 Task: Find connections with filter location Bürstadt with filter topic #jobinterviewswith filter profile language English with filter current company Job Available Here with filter school University of Allahabad with filter industry Restaurants with filter service category SupportTechnical Writing with filter keywords title Nuclear Engineer
Action: Mouse moved to (484, 67)
Screenshot: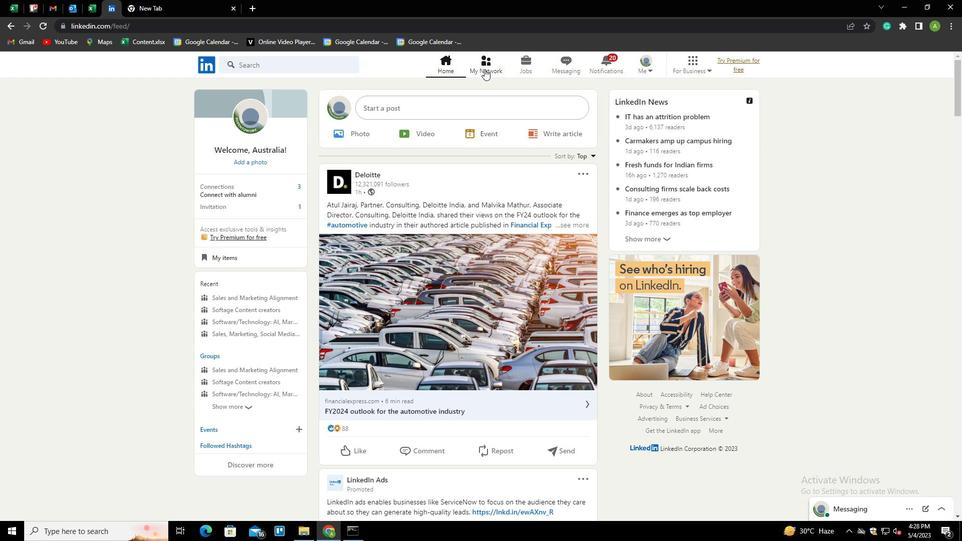 
Action: Mouse pressed left at (484, 67)
Screenshot: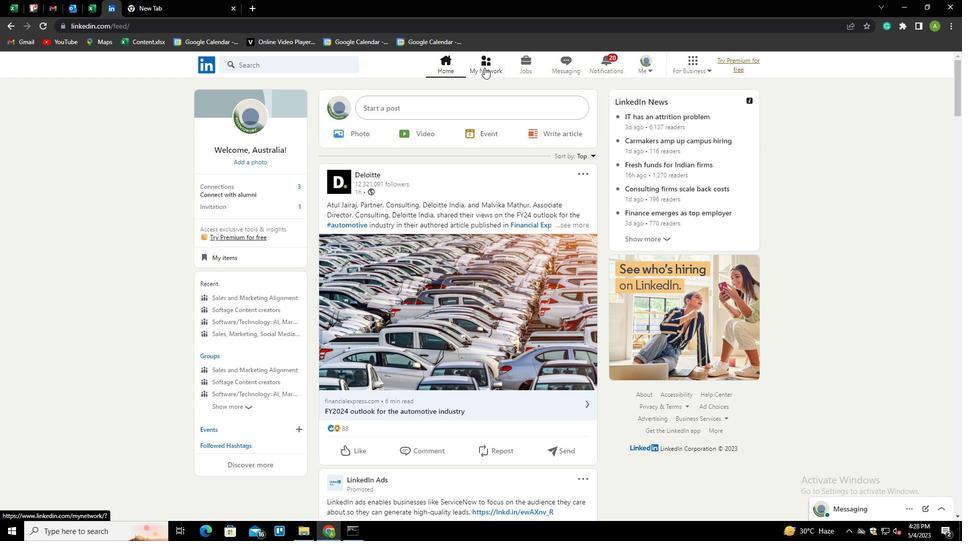 
Action: Mouse moved to (272, 116)
Screenshot: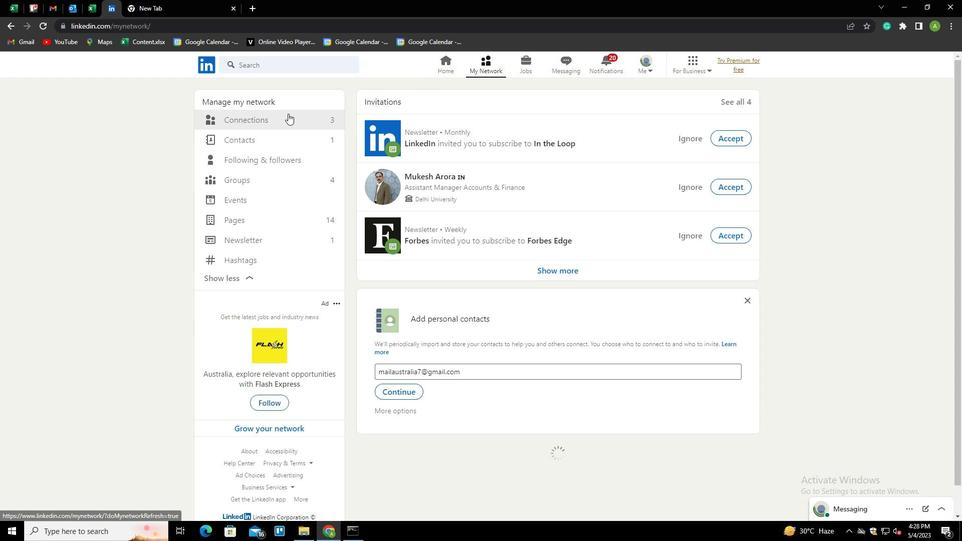 
Action: Mouse pressed left at (272, 116)
Screenshot: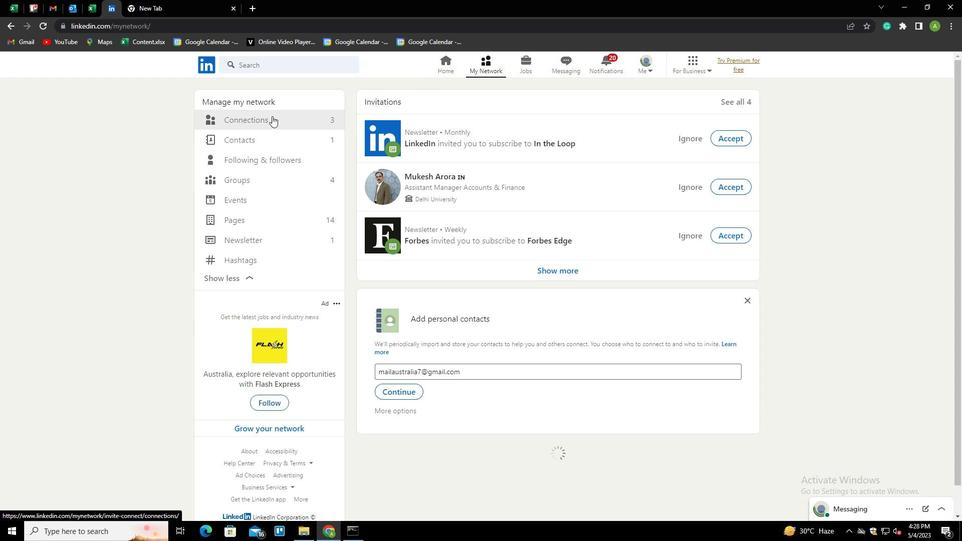 
Action: Mouse moved to (541, 122)
Screenshot: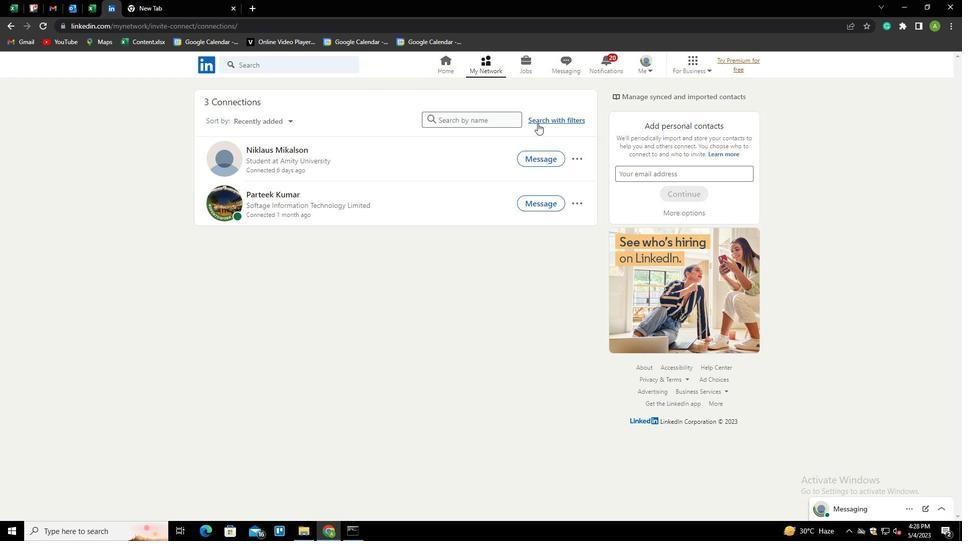 
Action: Mouse pressed left at (541, 122)
Screenshot: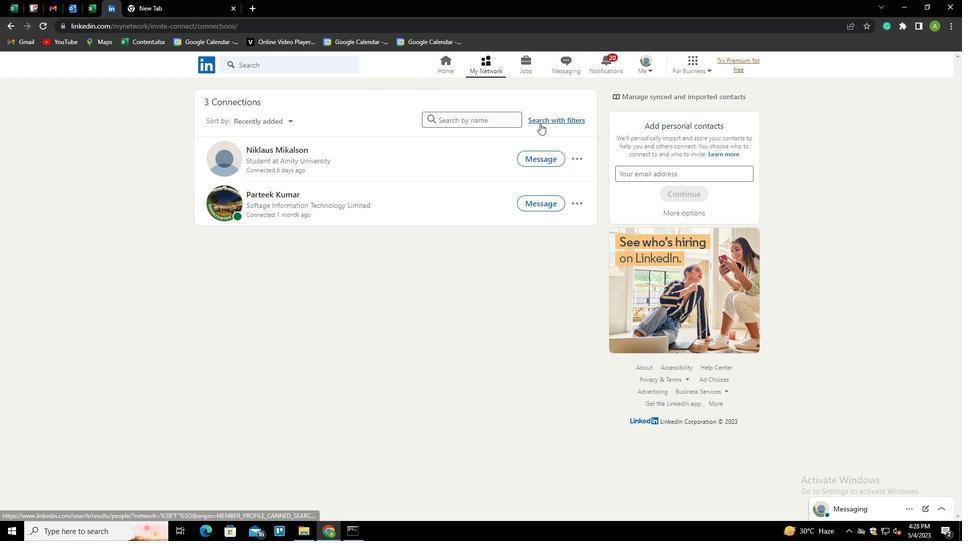 
Action: Mouse moved to (514, 96)
Screenshot: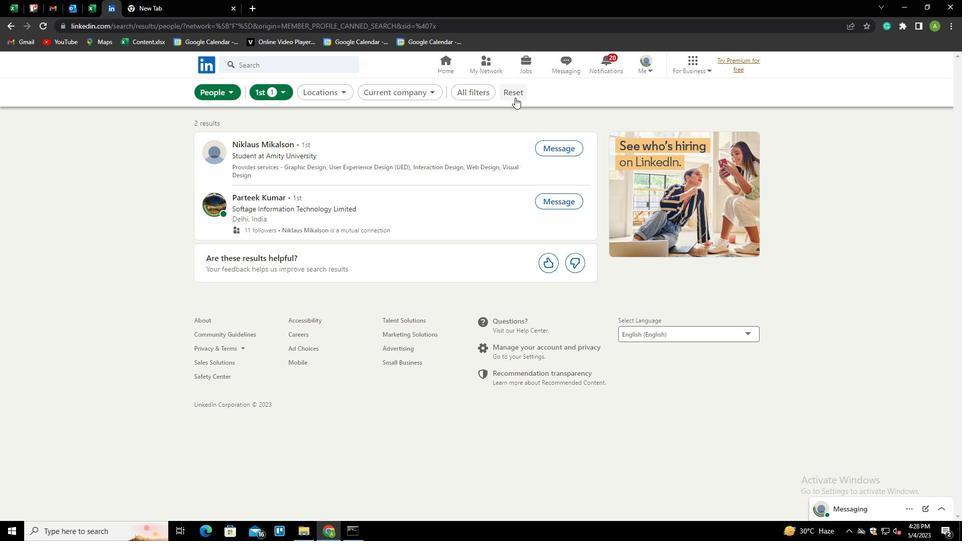 
Action: Mouse pressed left at (514, 96)
Screenshot: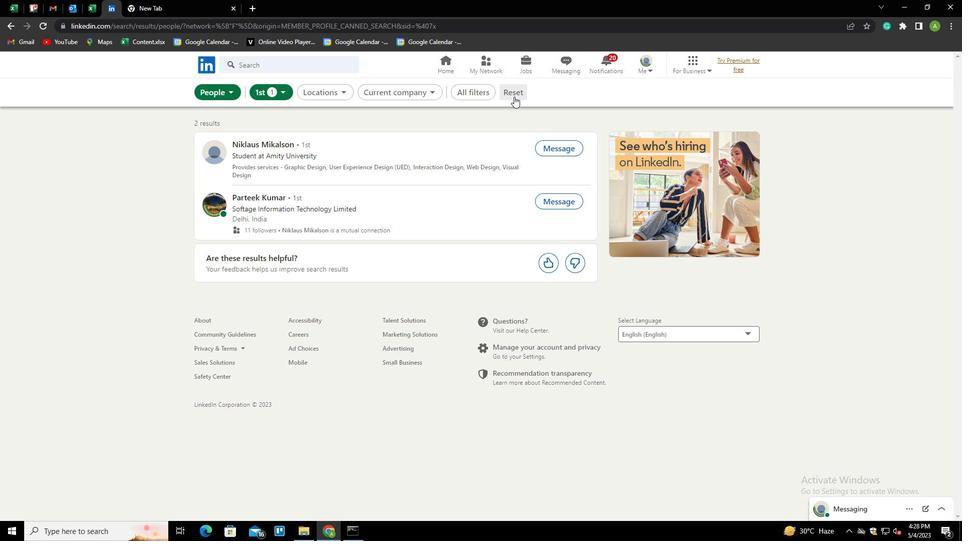 
Action: Mouse moved to (500, 94)
Screenshot: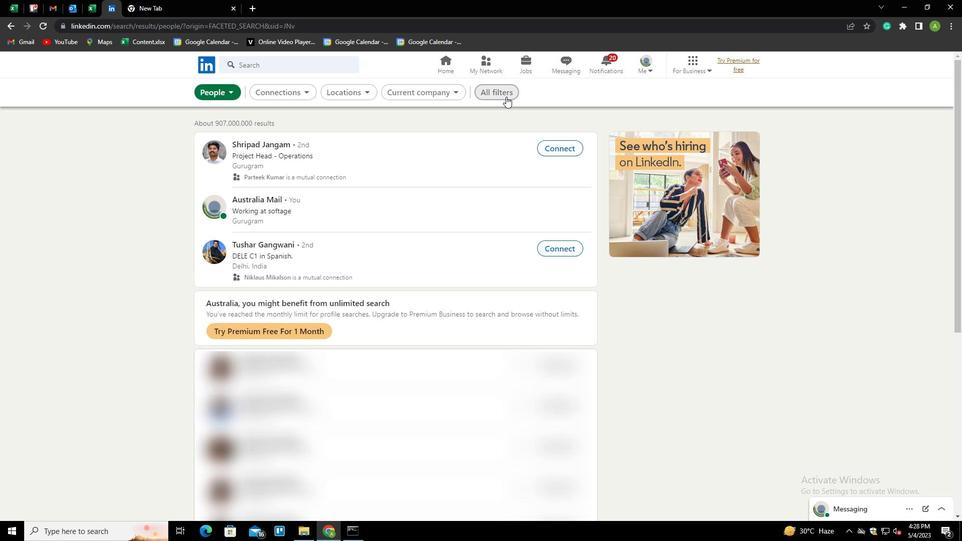 
Action: Mouse pressed left at (500, 94)
Screenshot: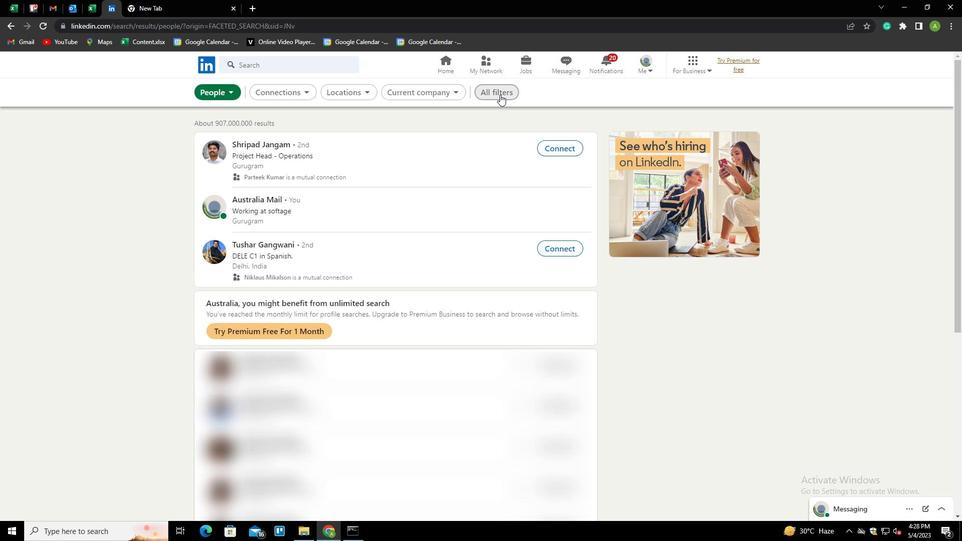 
Action: Mouse moved to (732, 231)
Screenshot: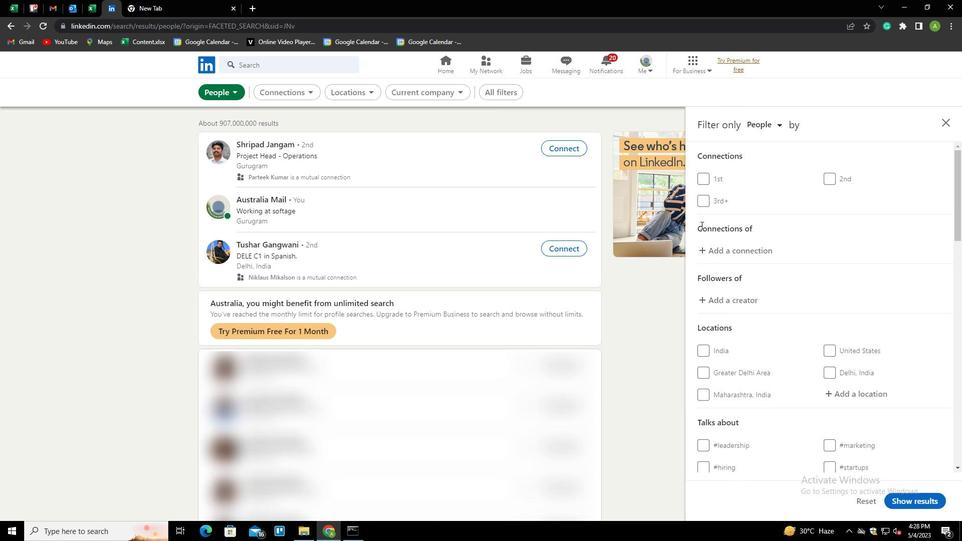 
Action: Mouse scrolled (732, 230) with delta (0, 0)
Screenshot: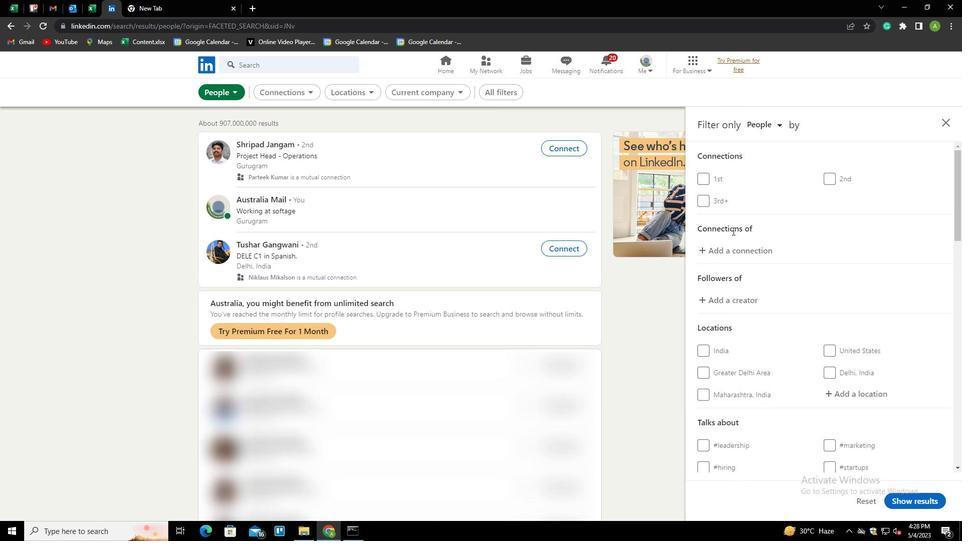 
Action: Mouse scrolled (732, 230) with delta (0, 0)
Screenshot: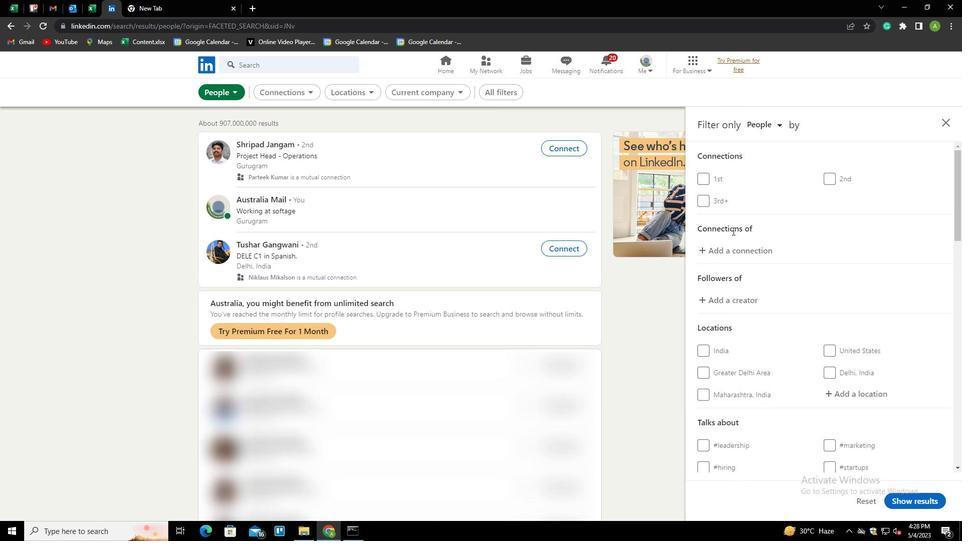 
Action: Mouse moved to (873, 292)
Screenshot: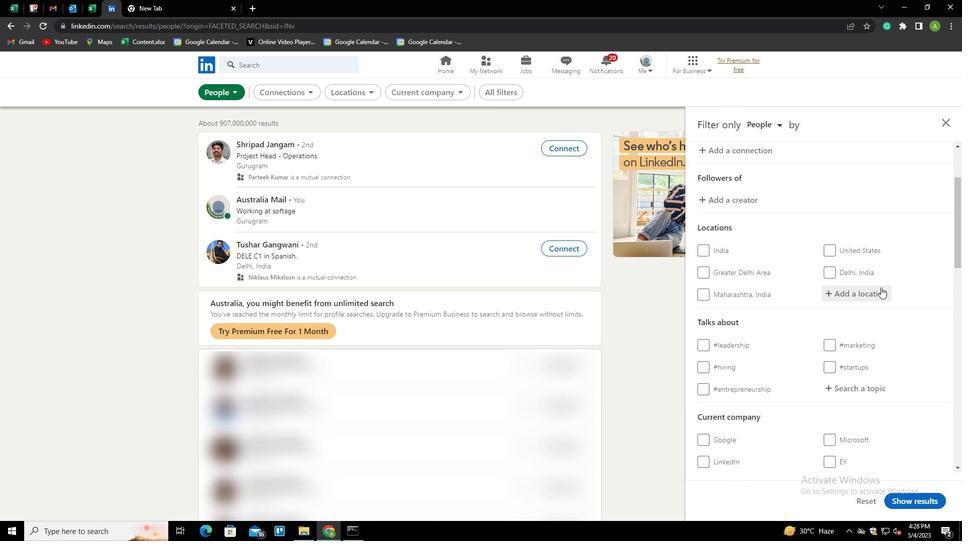 
Action: Mouse pressed left at (873, 292)
Screenshot: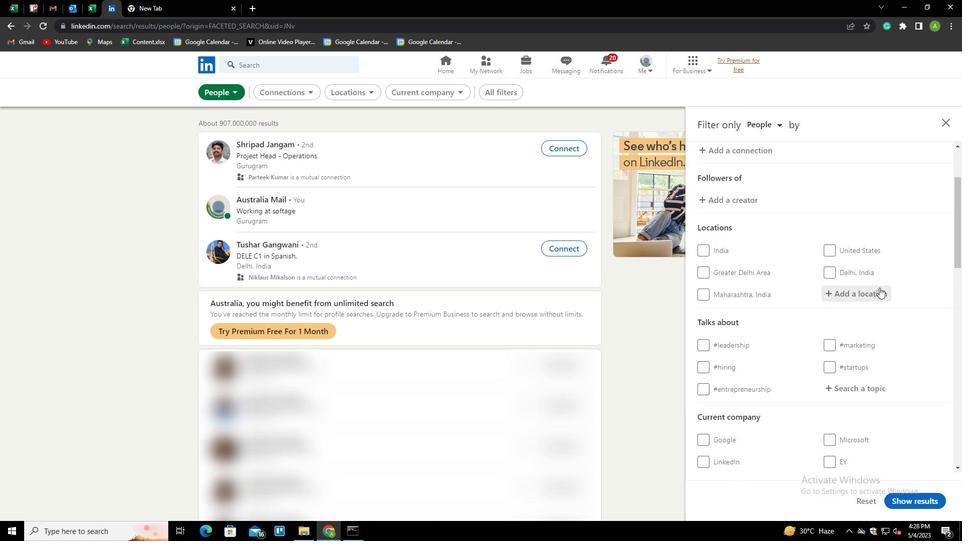 
Action: Mouse moved to (753, 277)
Screenshot: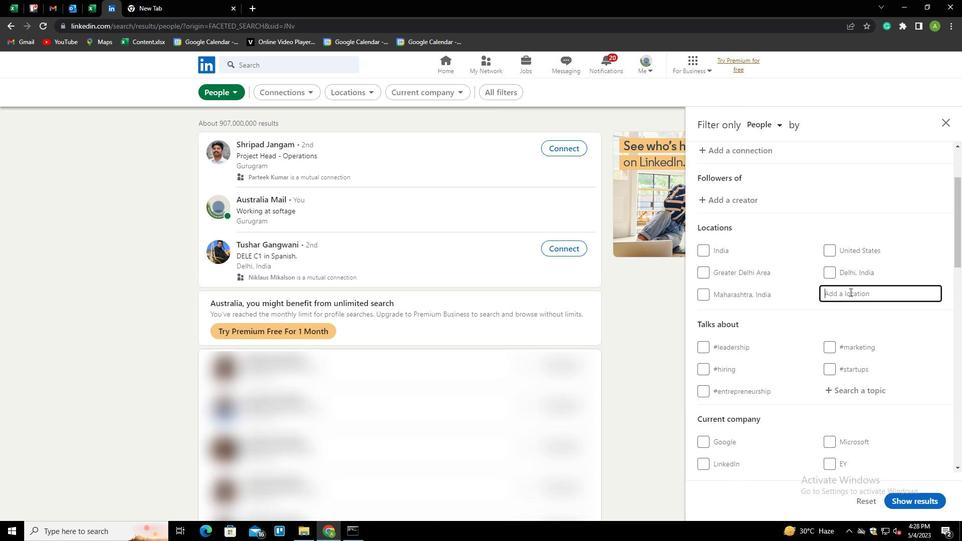 
Action: Key pressed <Key.shift><Key.shift><Key.shift><Key.shift><Key.shift><Key.shift><Key.shift><Key.shift>BURSTADT<Key.down><Key.enter>
Screenshot: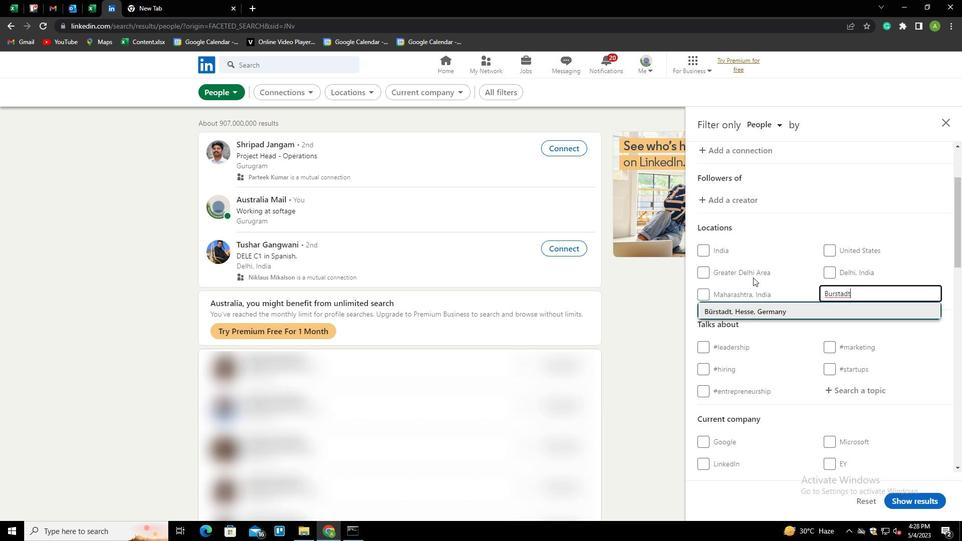 
Action: Mouse moved to (738, 285)
Screenshot: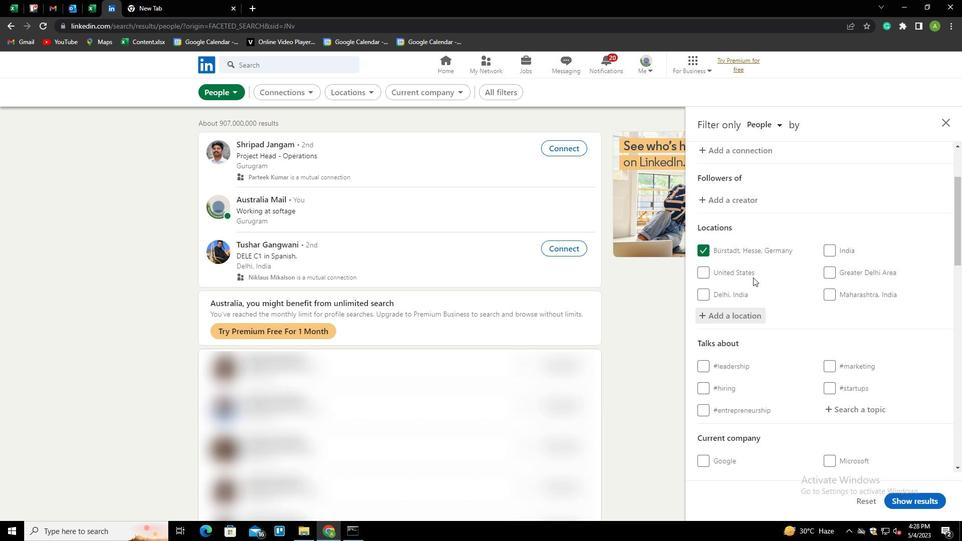
Action: Mouse scrolled (738, 285) with delta (0, 0)
Screenshot: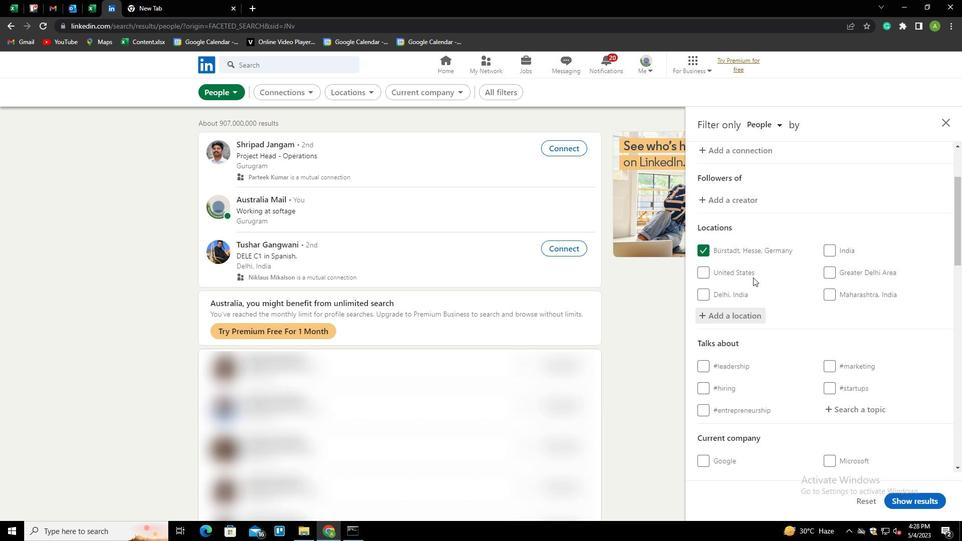 
Action: Mouse moved to (737, 286)
Screenshot: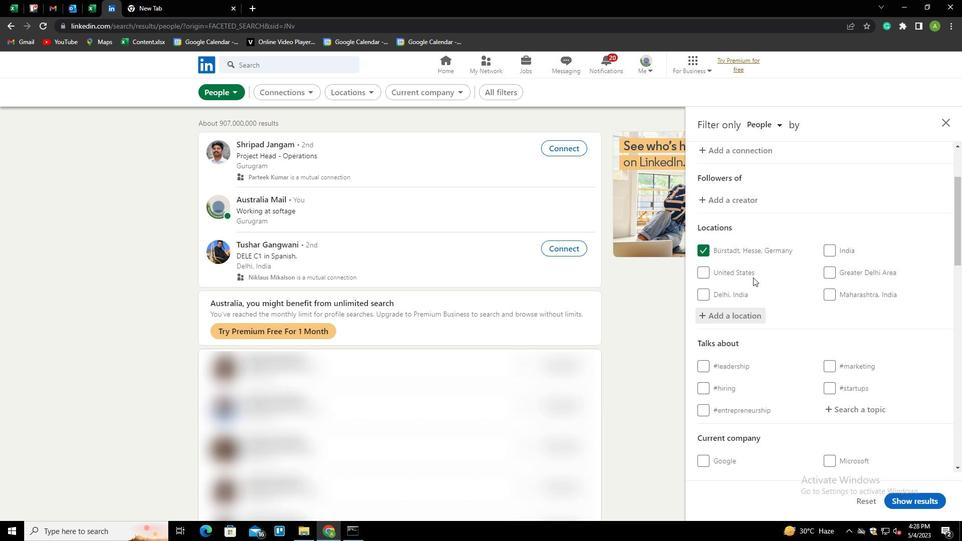 
Action: Mouse scrolled (737, 286) with delta (0, 0)
Screenshot: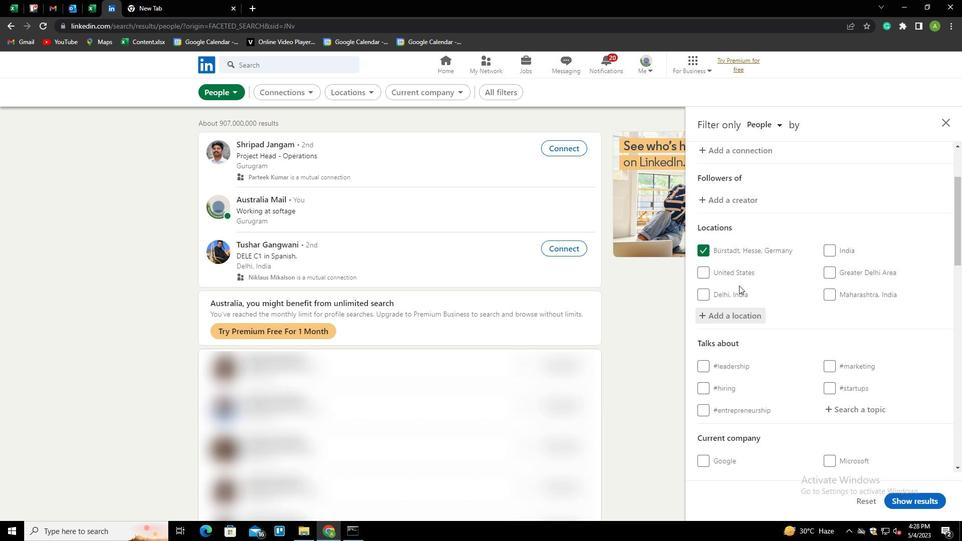 
Action: Mouse moved to (843, 310)
Screenshot: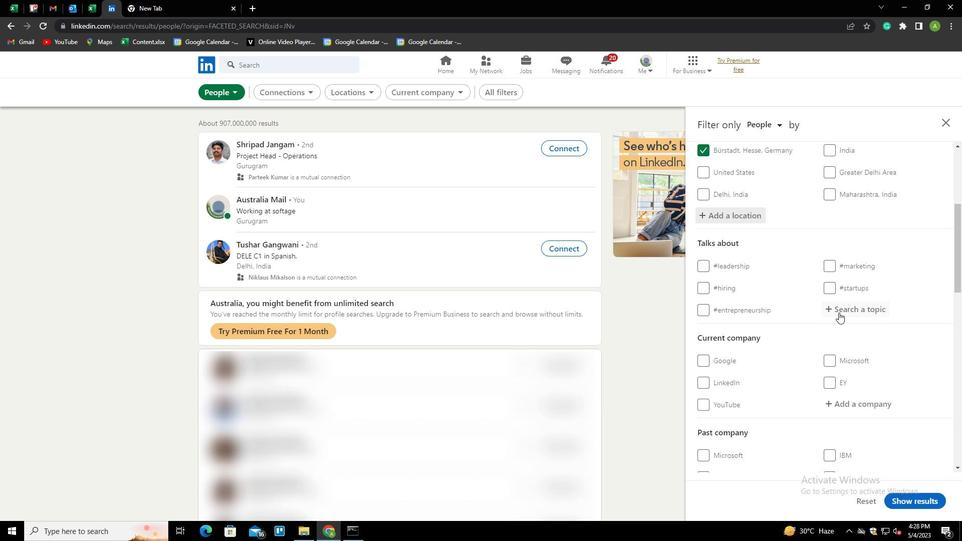 
Action: Mouse pressed left at (843, 310)
Screenshot: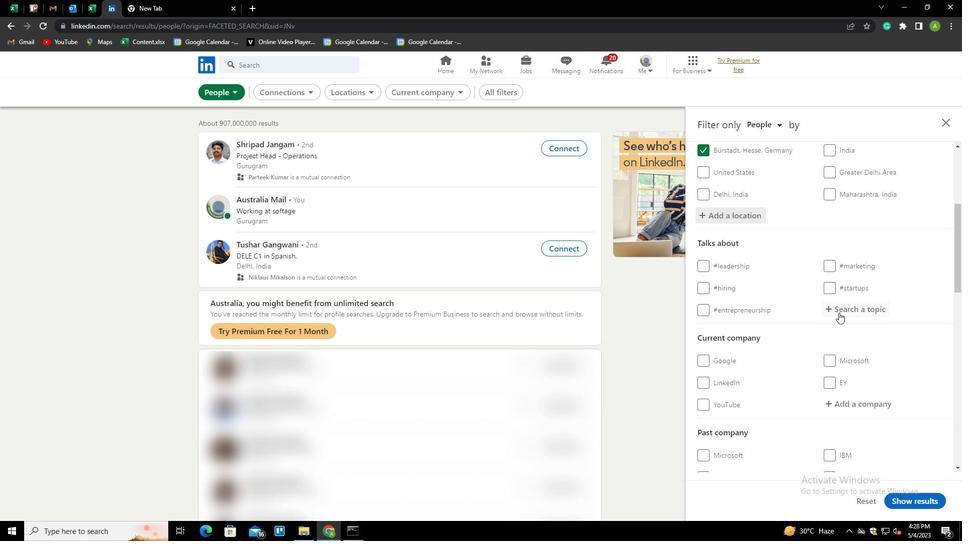 
Action: Mouse moved to (805, 311)
Screenshot: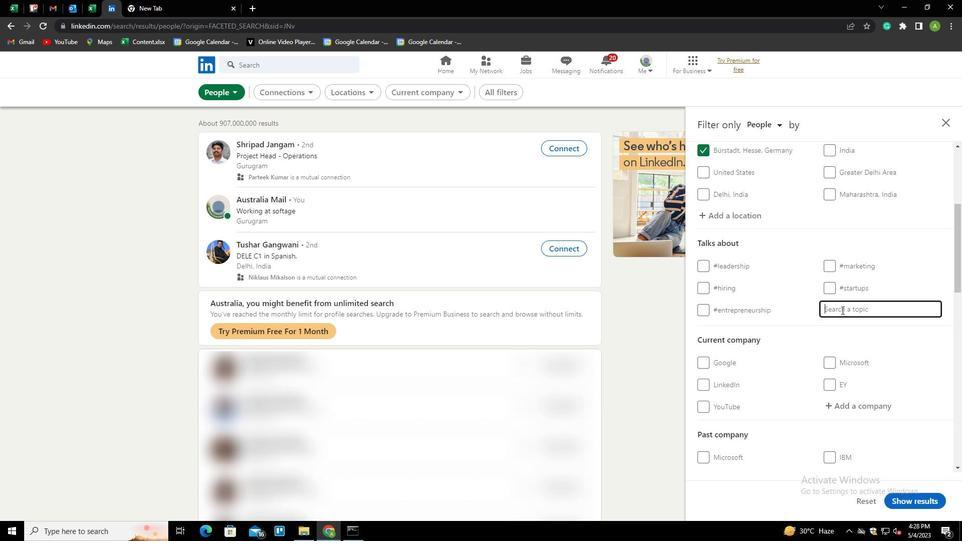 
Action: Key pressed JOBINTERVIEWS<Key.down><Key.enter>
Screenshot: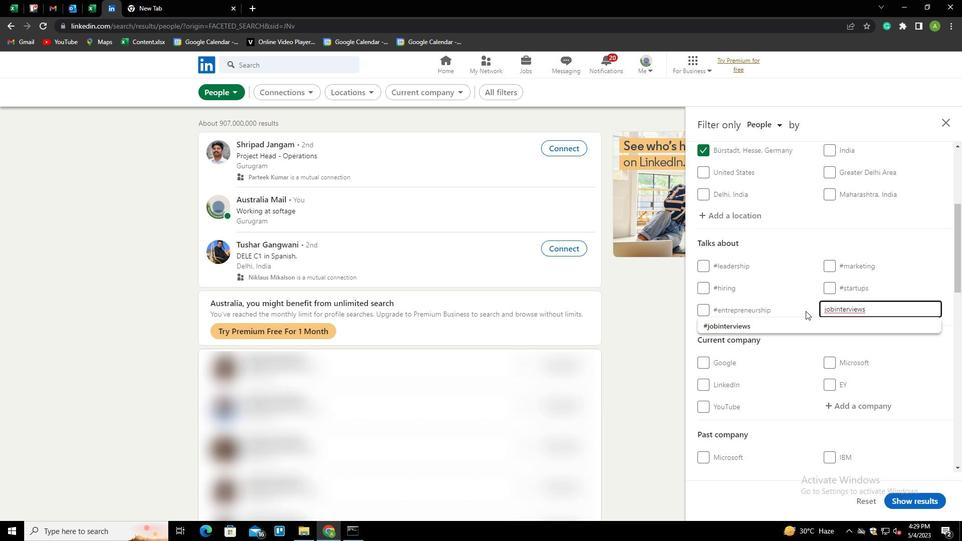 
Action: Mouse scrolled (805, 310) with delta (0, 0)
Screenshot: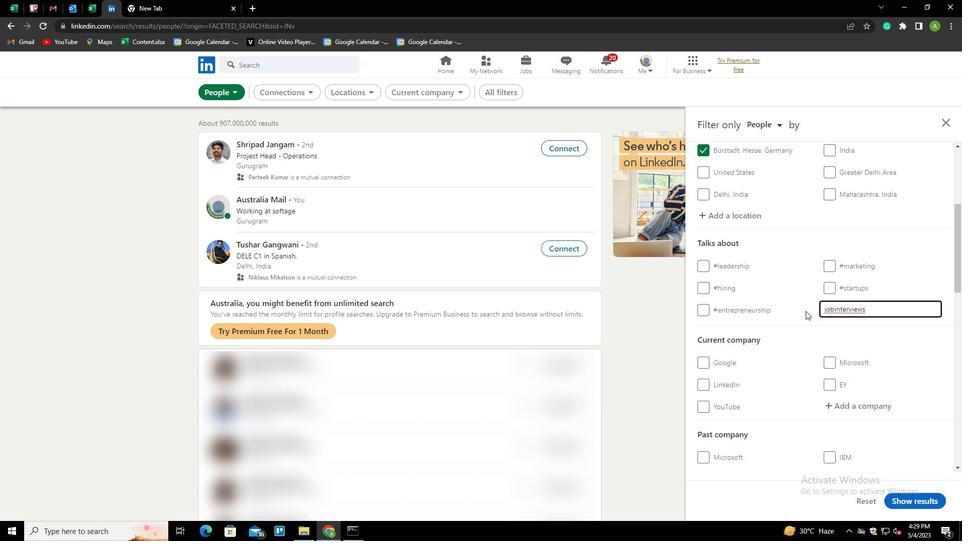 
Action: Mouse moved to (804, 312)
Screenshot: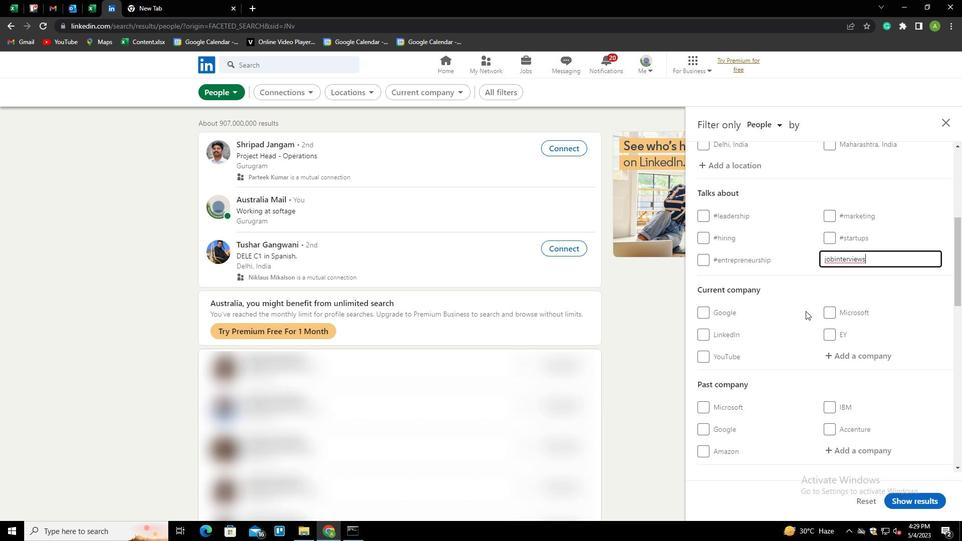
Action: Mouse scrolled (804, 311) with delta (0, 0)
Screenshot: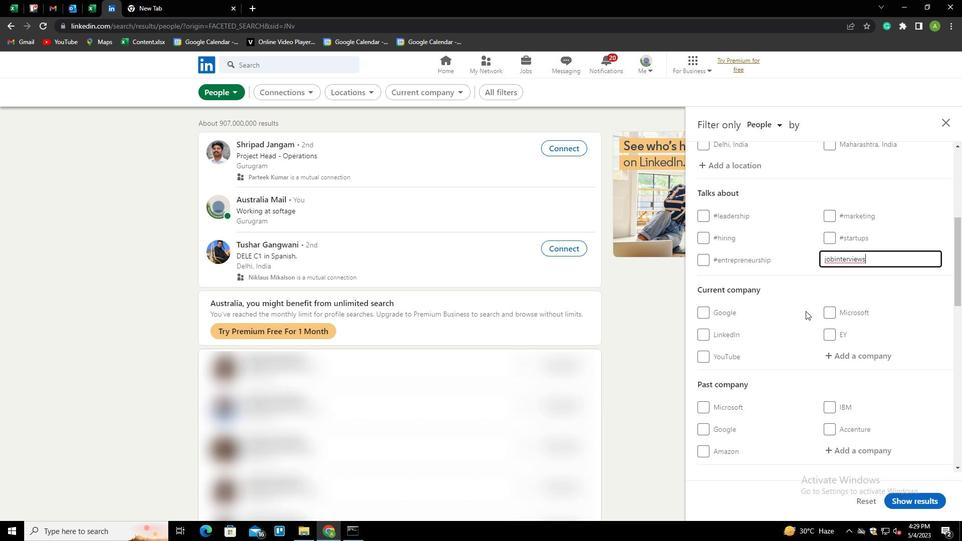 
Action: Mouse scrolled (804, 311) with delta (0, 0)
Screenshot: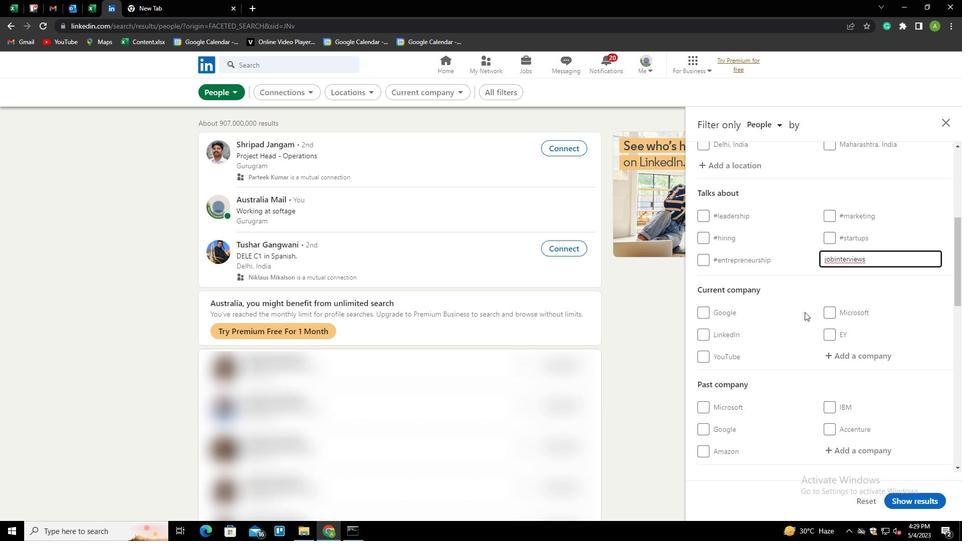 
Action: Mouse scrolled (804, 311) with delta (0, 0)
Screenshot: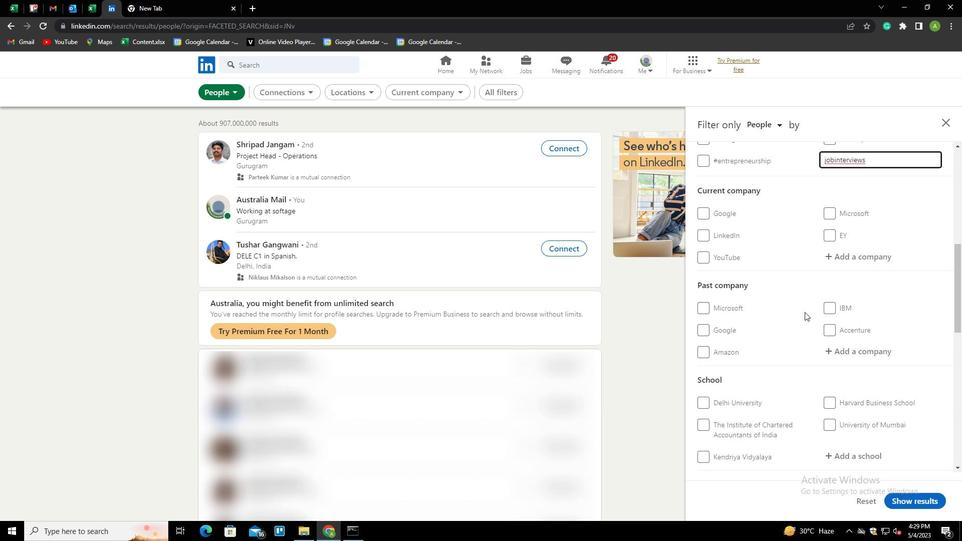 
Action: Mouse moved to (831, 294)
Screenshot: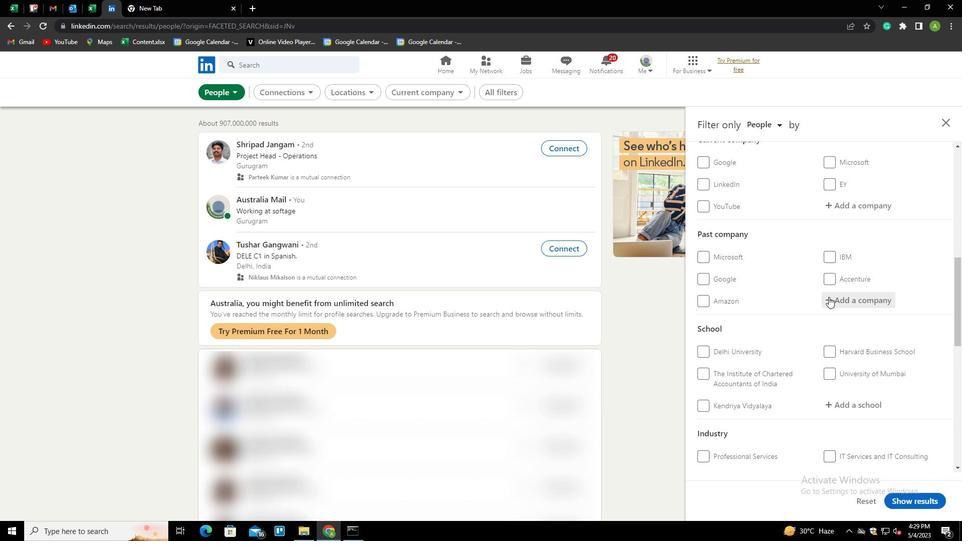 
Action: Mouse scrolled (831, 294) with delta (0, 0)
Screenshot: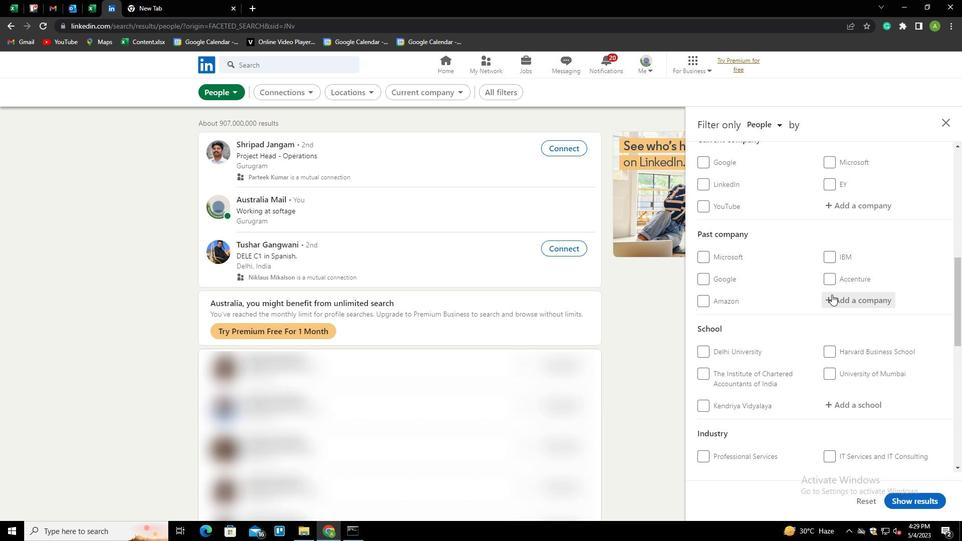 
Action: Mouse scrolled (831, 294) with delta (0, 0)
Screenshot: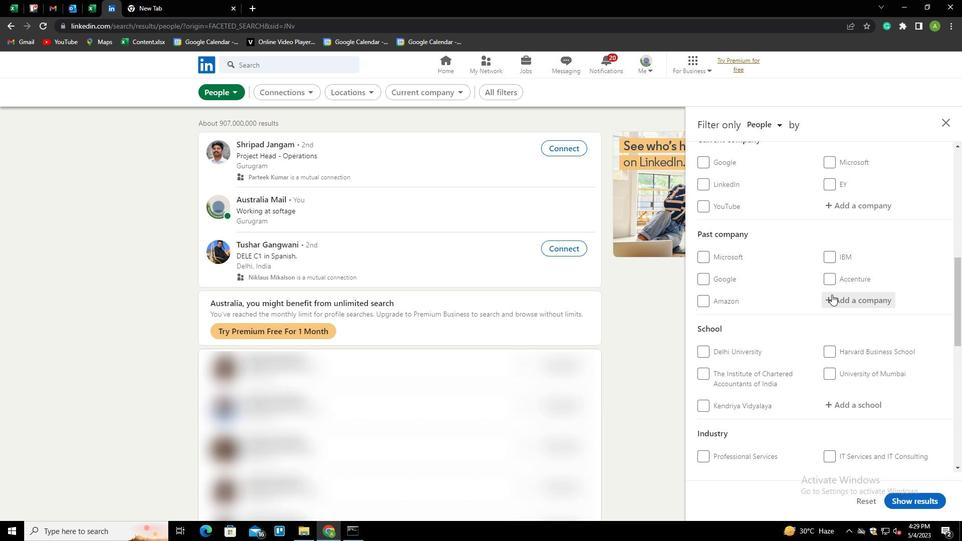 
Action: Mouse scrolled (831, 294) with delta (0, 0)
Screenshot: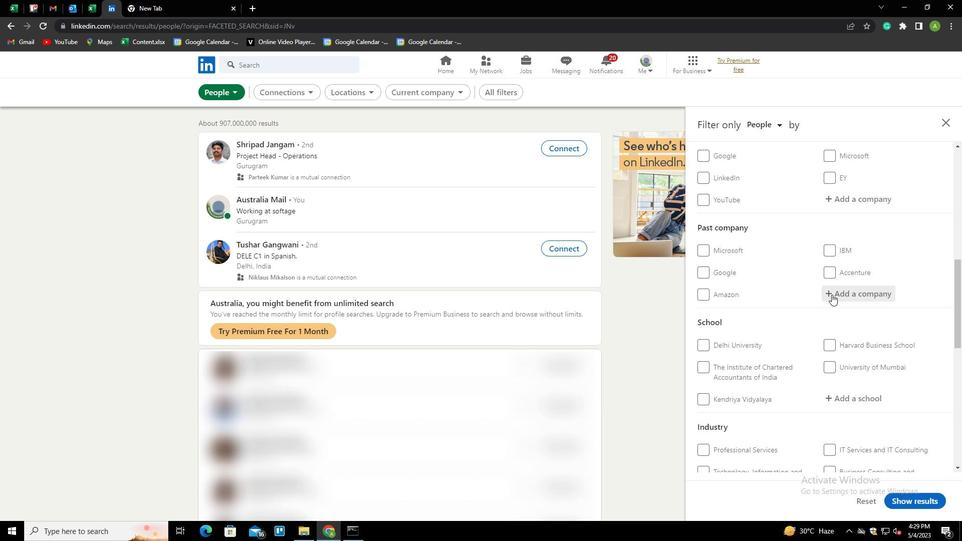 
Action: Mouse moved to (862, 356)
Screenshot: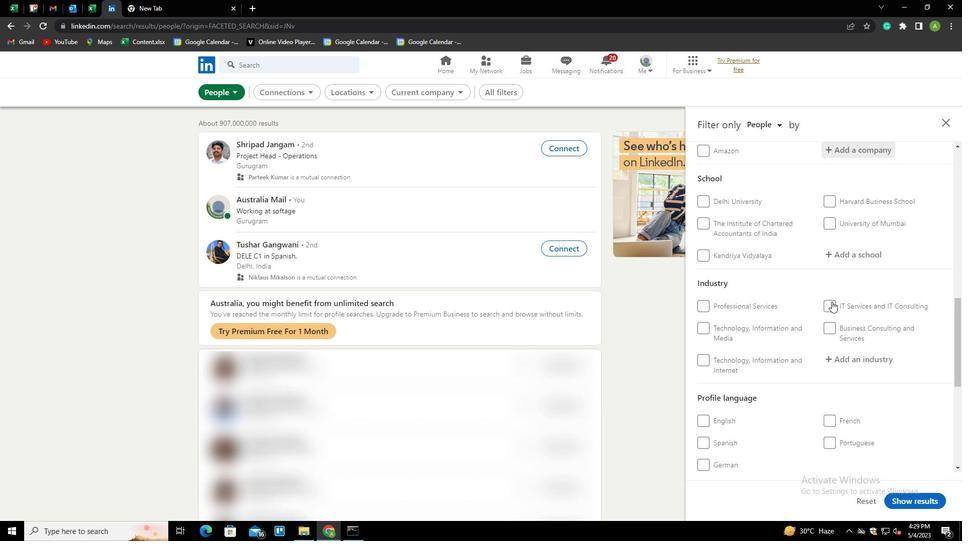 
Action: Mouse scrolled (862, 356) with delta (0, 0)
Screenshot: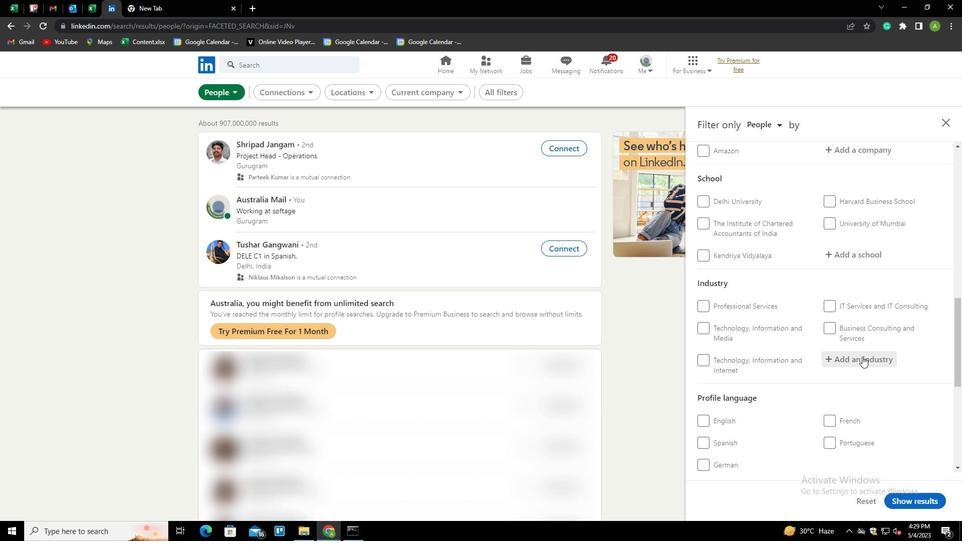 
Action: Mouse scrolled (862, 356) with delta (0, 0)
Screenshot: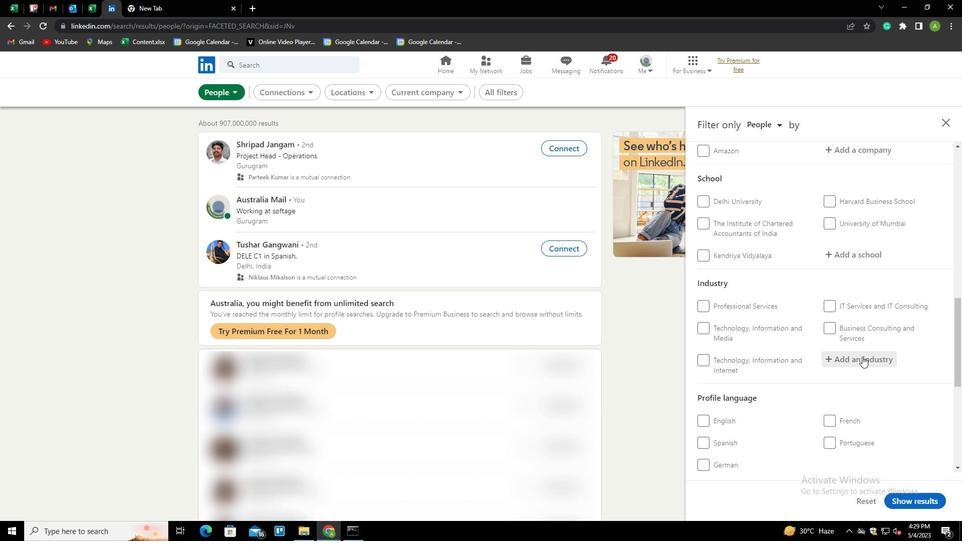 
Action: Mouse moved to (728, 318)
Screenshot: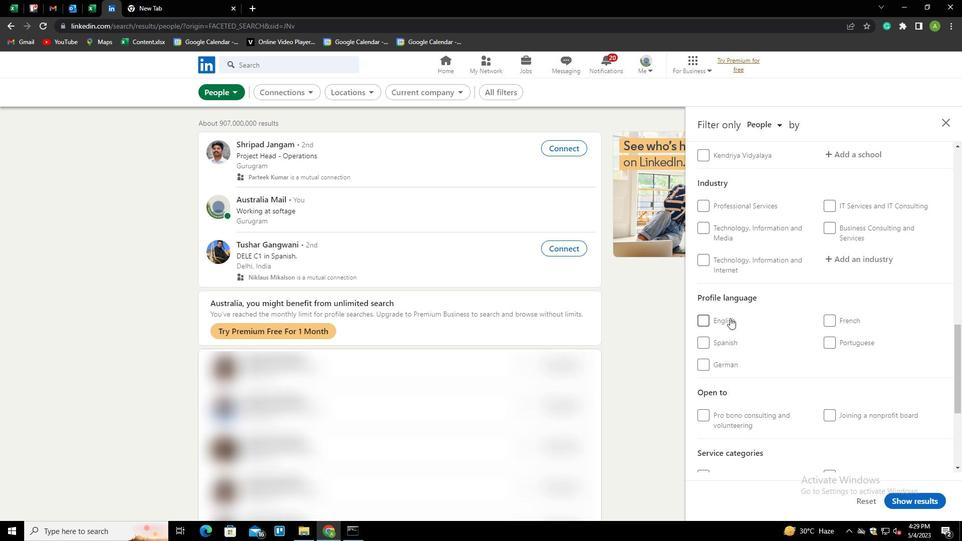 
Action: Mouse pressed left at (728, 318)
Screenshot: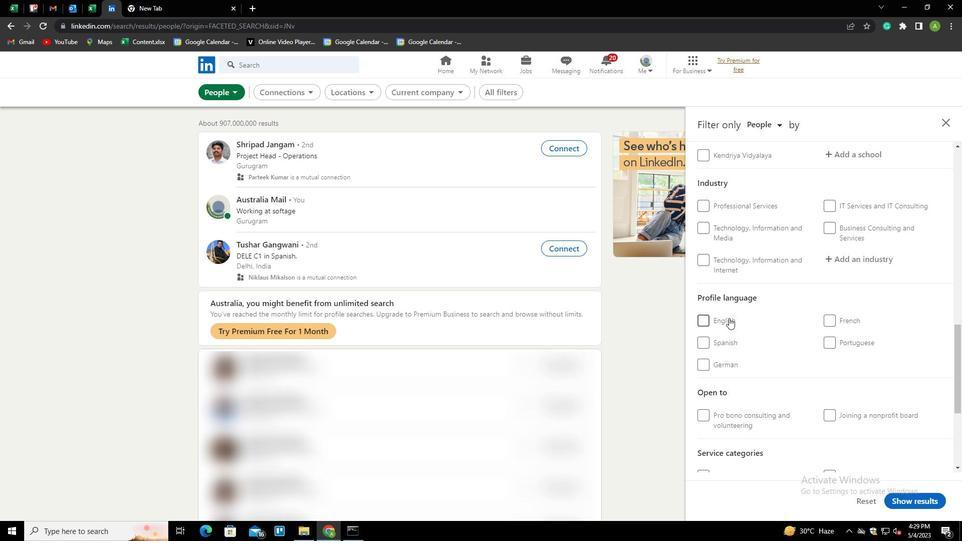
Action: Mouse moved to (815, 291)
Screenshot: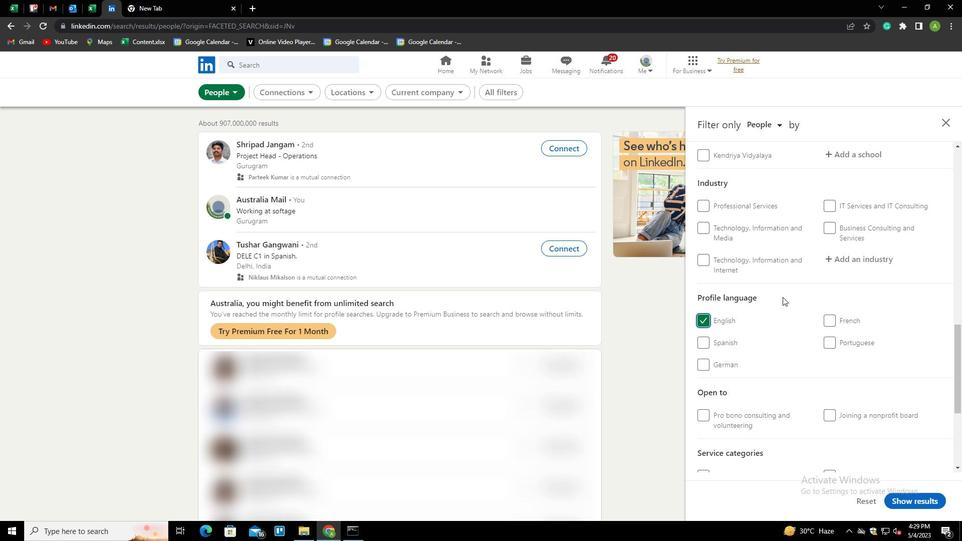 
Action: Mouse scrolled (815, 291) with delta (0, 0)
Screenshot: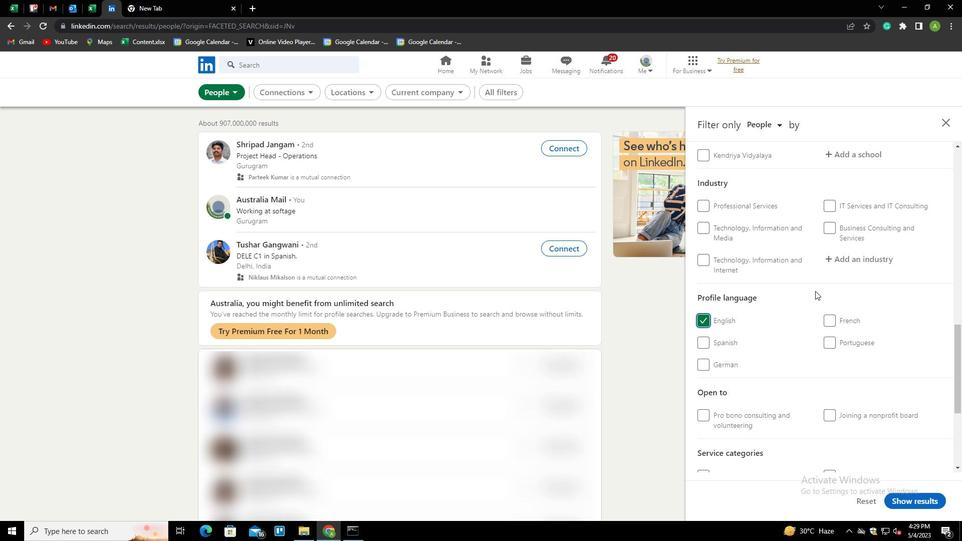 
Action: Mouse scrolled (815, 291) with delta (0, 0)
Screenshot: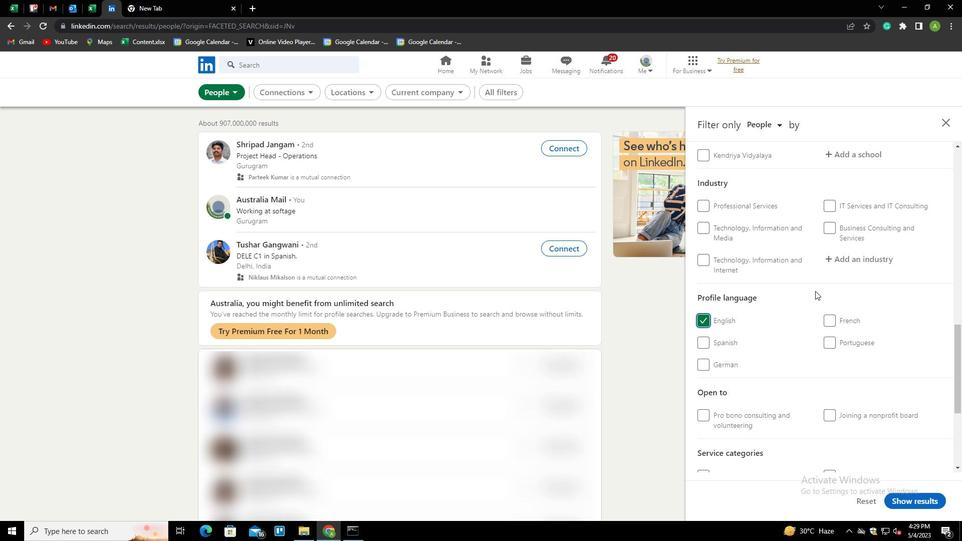 
Action: Mouse scrolled (815, 291) with delta (0, 0)
Screenshot: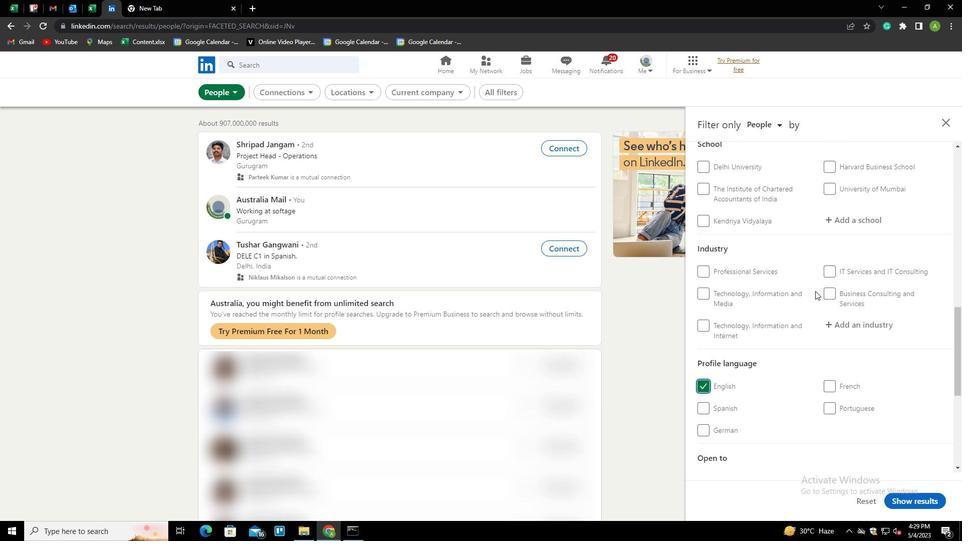 
Action: Mouse scrolled (815, 291) with delta (0, 0)
Screenshot: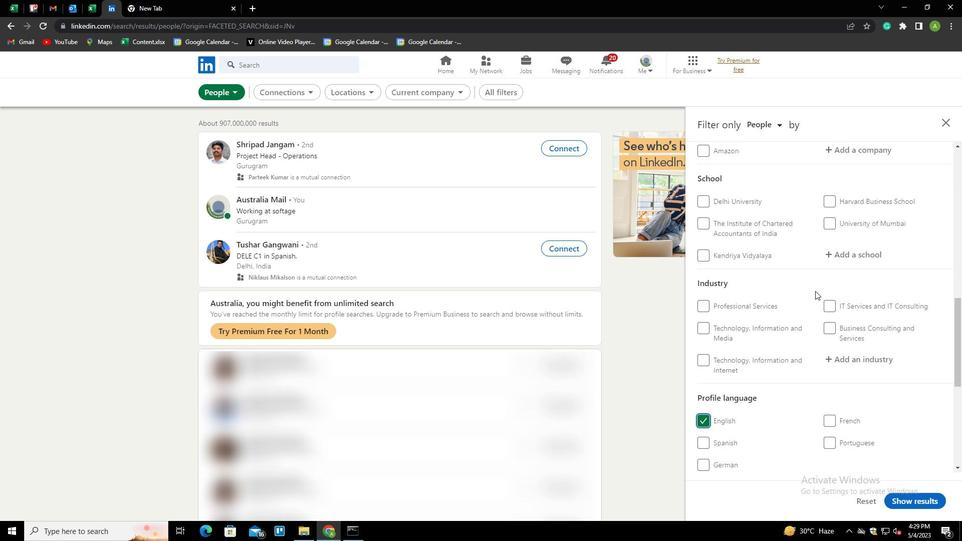 
Action: Mouse scrolled (815, 291) with delta (0, 0)
Screenshot: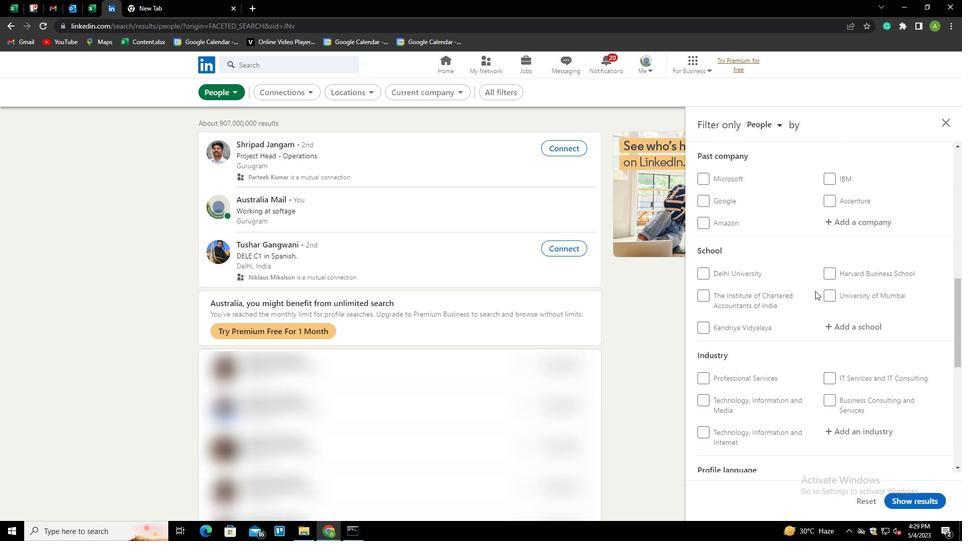 
Action: Mouse scrolled (815, 291) with delta (0, 0)
Screenshot: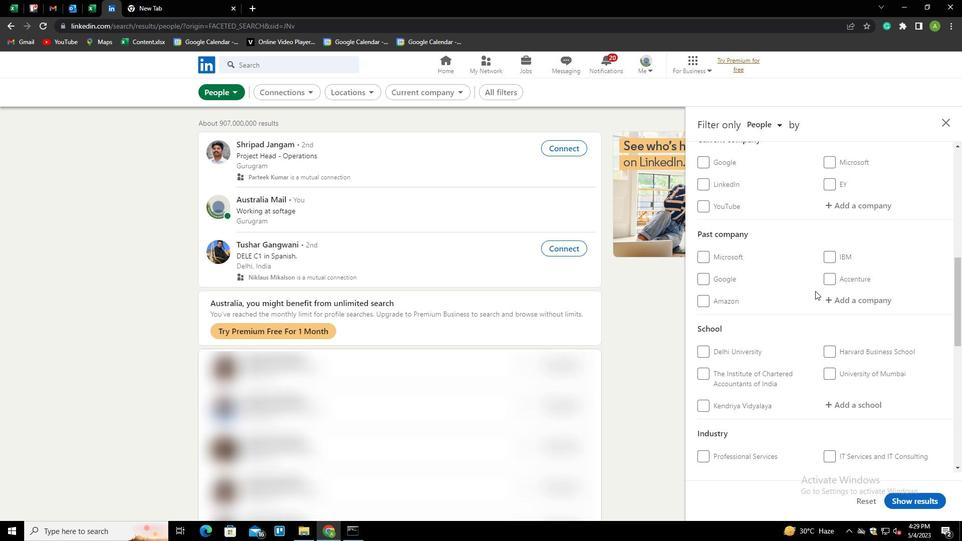 
Action: Mouse scrolled (815, 291) with delta (0, 0)
Screenshot: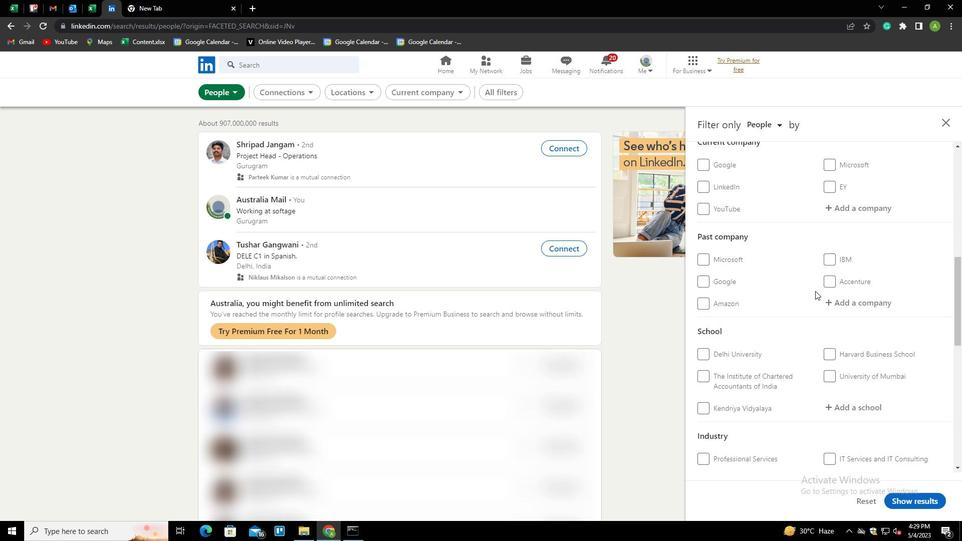 
Action: Mouse moved to (840, 302)
Screenshot: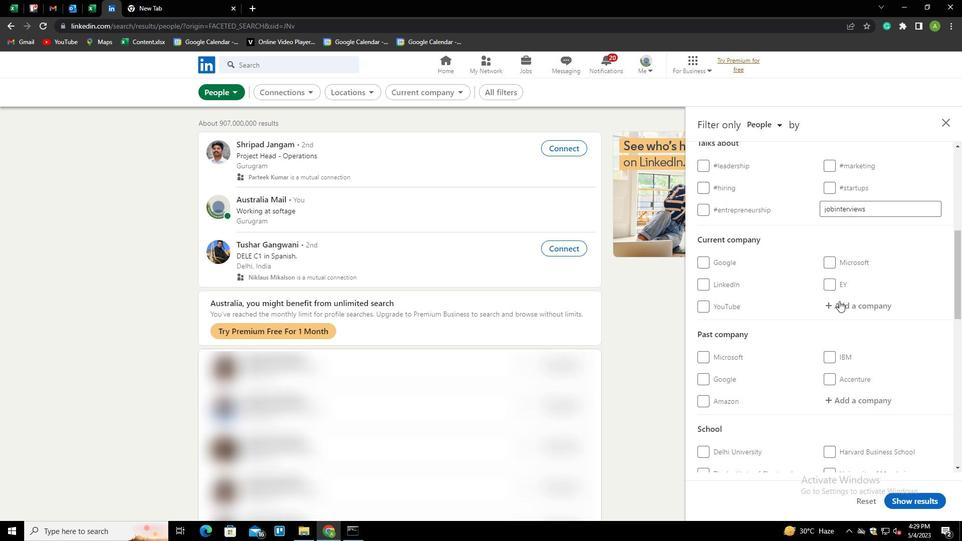 
Action: Mouse pressed left at (840, 302)
Screenshot: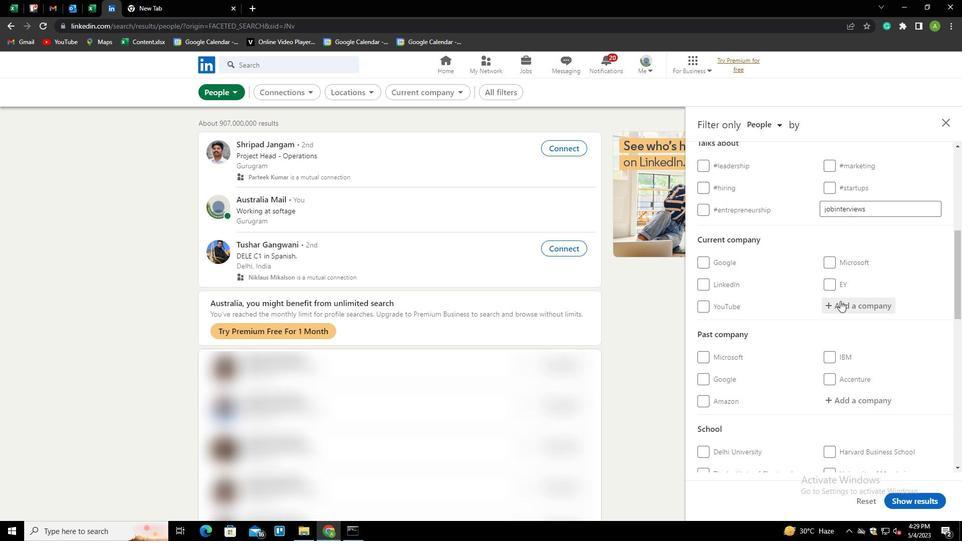 
Action: Mouse moved to (795, 279)
Screenshot: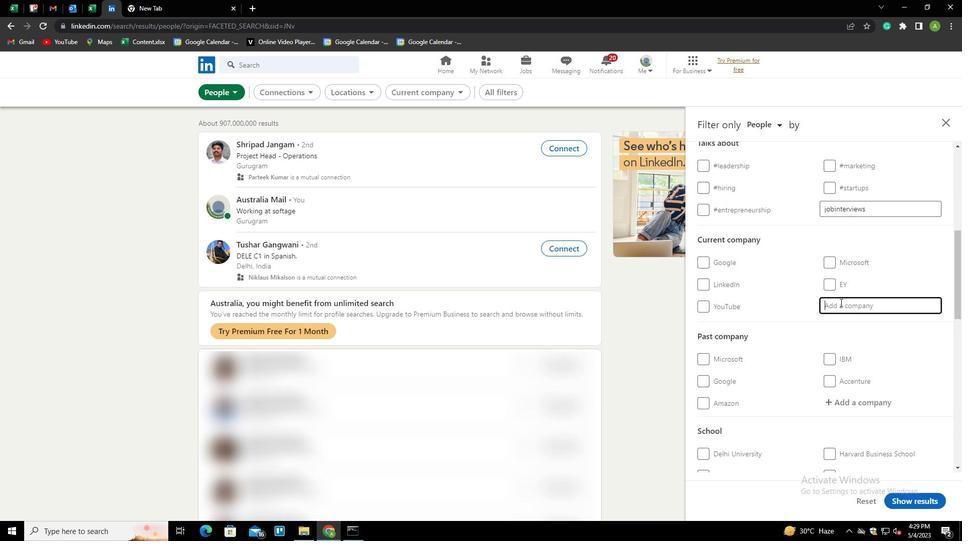 
Action: Key pressed <Key.shift>JOB<Key.space><Key.shift>W<Key.backspace><Key.shift>AVAILABLE<Key.space><Key.shift>HERE<Key.down><Key.enter>
Screenshot: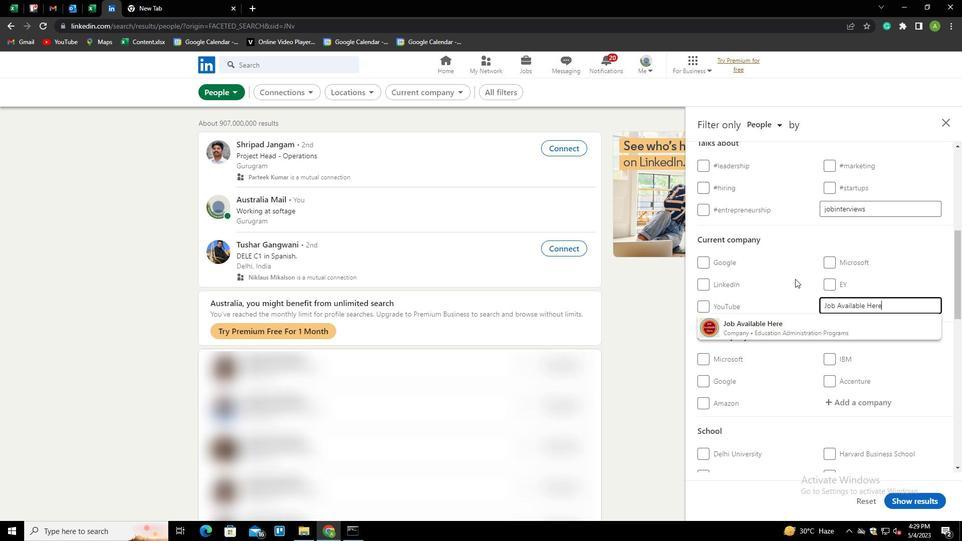 
Action: Mouse scrolled (795, 278) with delta (0, 0)
Screenshot: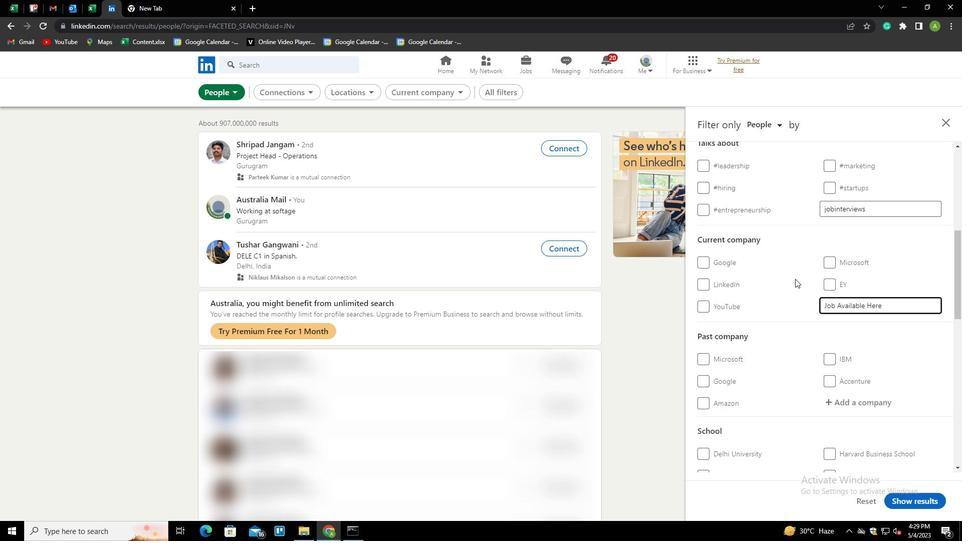 
Action: Mouse scrolled (795, 278) with delta (0, 0)
Screenshot: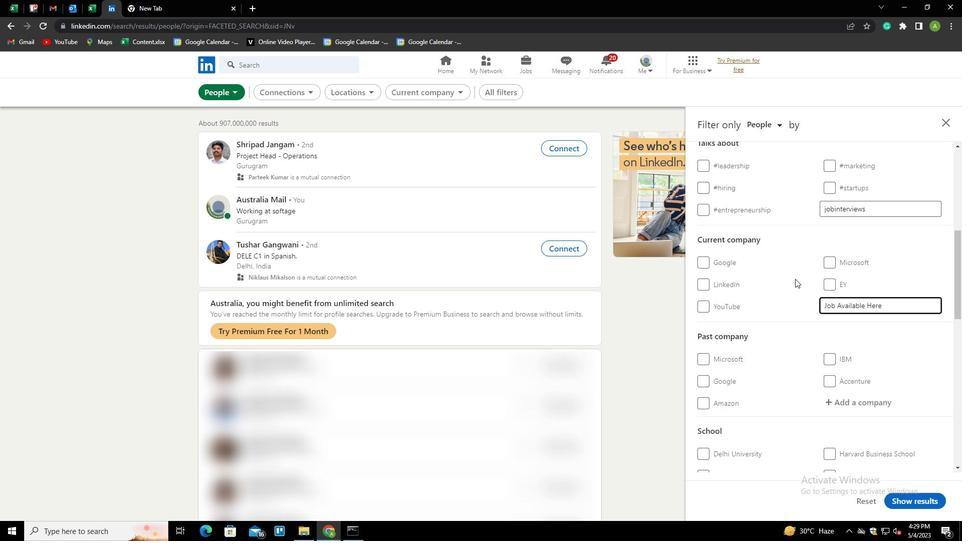 
Action: Mouse scrolled (795, 278) with delta (0, 0)
Screenshot: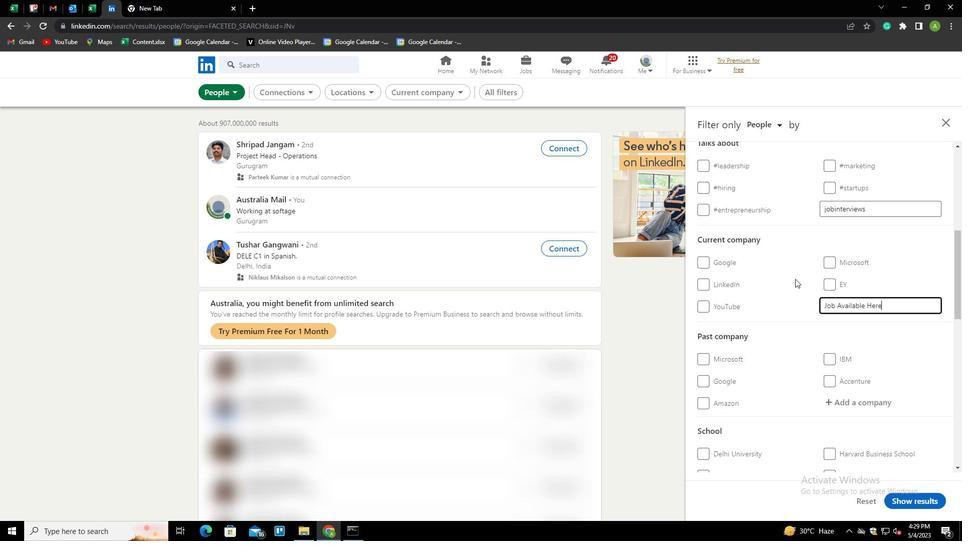 
Action: Mouse scrolled (795, 278) with delta (0, 0)
Screenshot: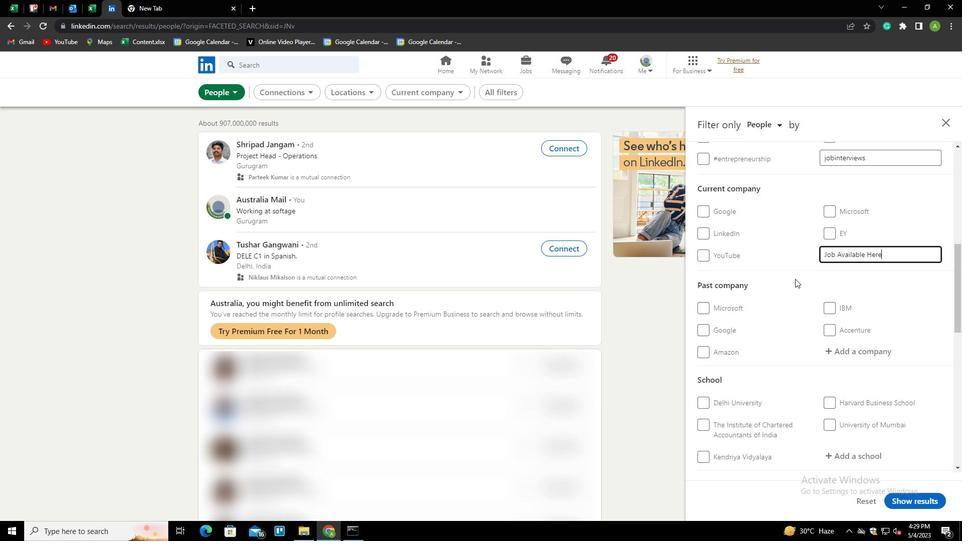 
Action: Mouse moved to (852, 311)
Screenshot: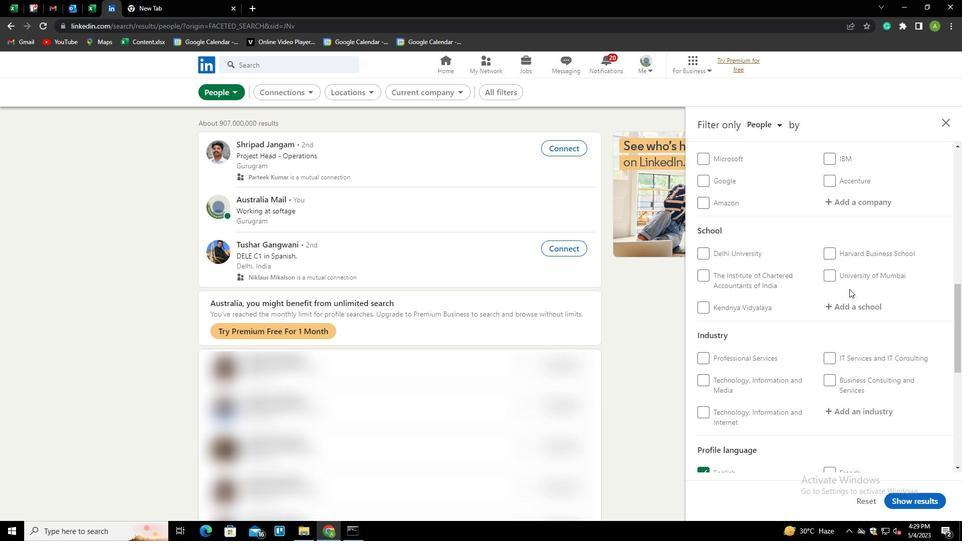
Action: Mouse pressed left at (852, 311)
Screenshot: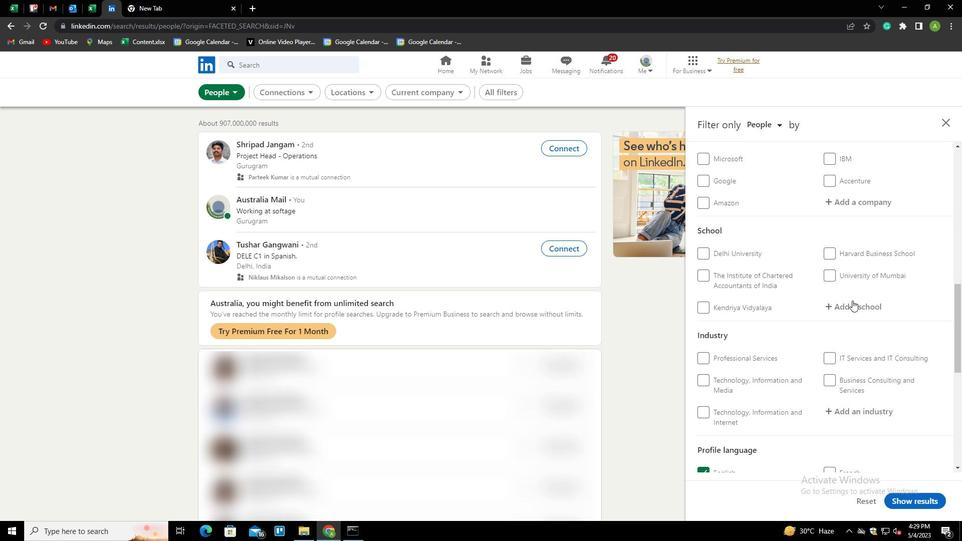 
Action: Key pressed <Key.shift><Key.shift><Key.shift>UNIVERSITY<Key.space>OF<Key.space><Key.shift><Key.shift><Key.shift><Key.shift><Key.shift><Key.shift><Key.shift><Key.shift><Key.shift><Key.shift><Key.shift>ALLAHBAD<Key.backspace><Key.backspace><Key.backspace>A<Key.down><Key.enter>
Screenshot: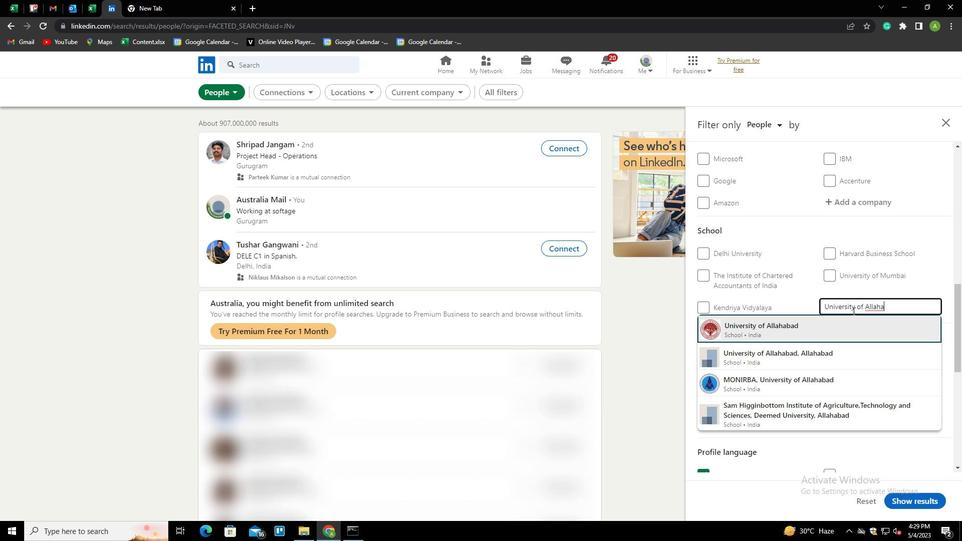 
Action: Mouse scrolled (852, 310) with delta (0, 0)
Screenshot: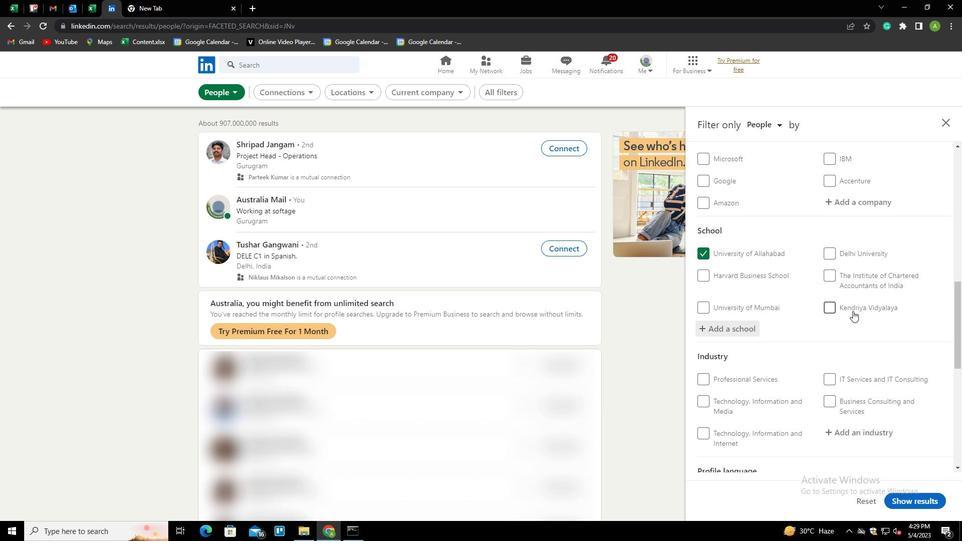 
Action: Mouse scrolled (852, 310) with delta (0, 0)
Screenshot: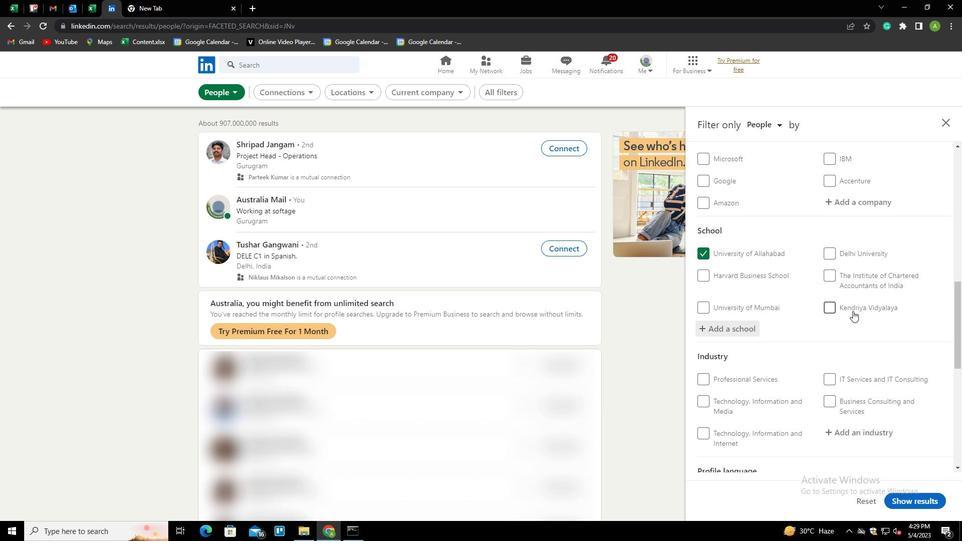 
Action: Mouse moved to (846, 331)
Screenshot: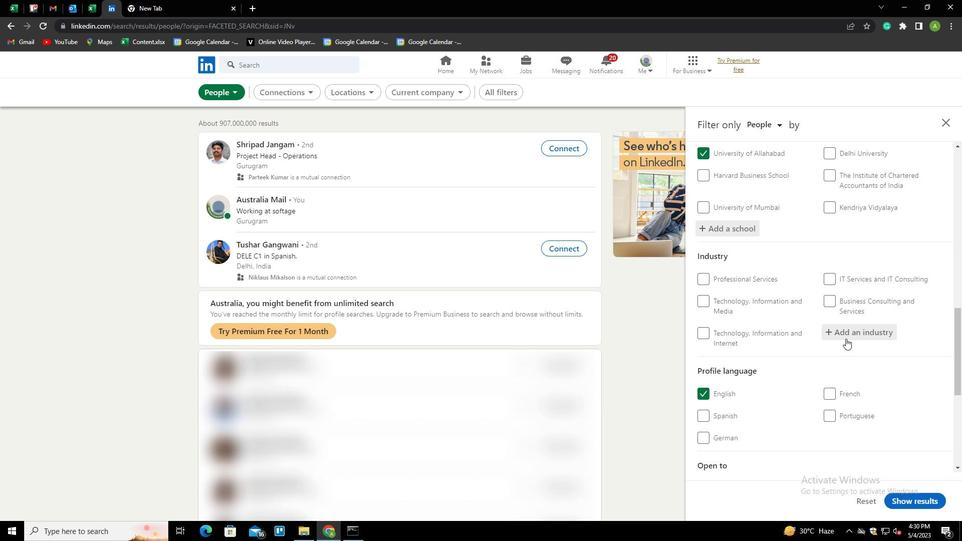 
Action: Mouse pressed left at (846, 331)
Screenshot: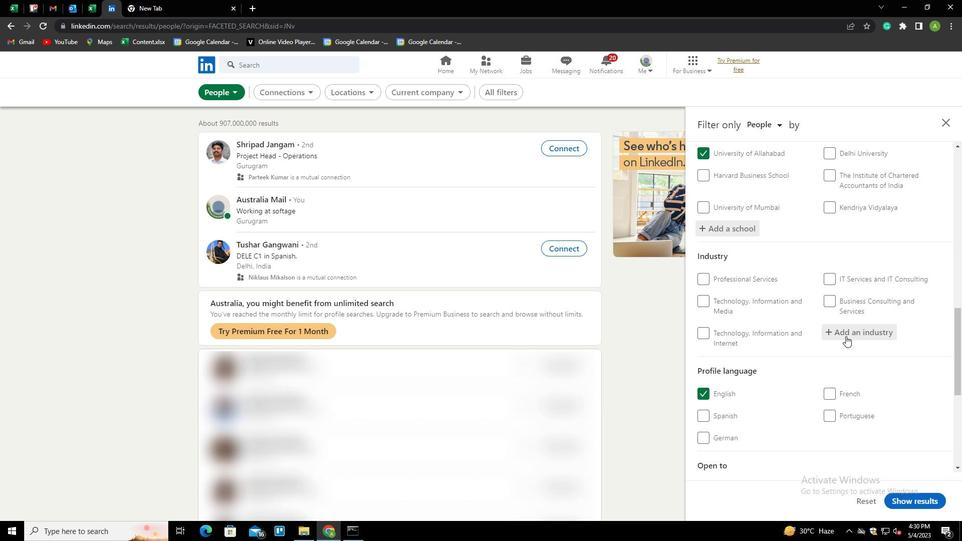 
Action: Key pressed <Key.shift>RESTAUT<Key.down><Key.backspace><Key.down><Key.enter>
Screenshot: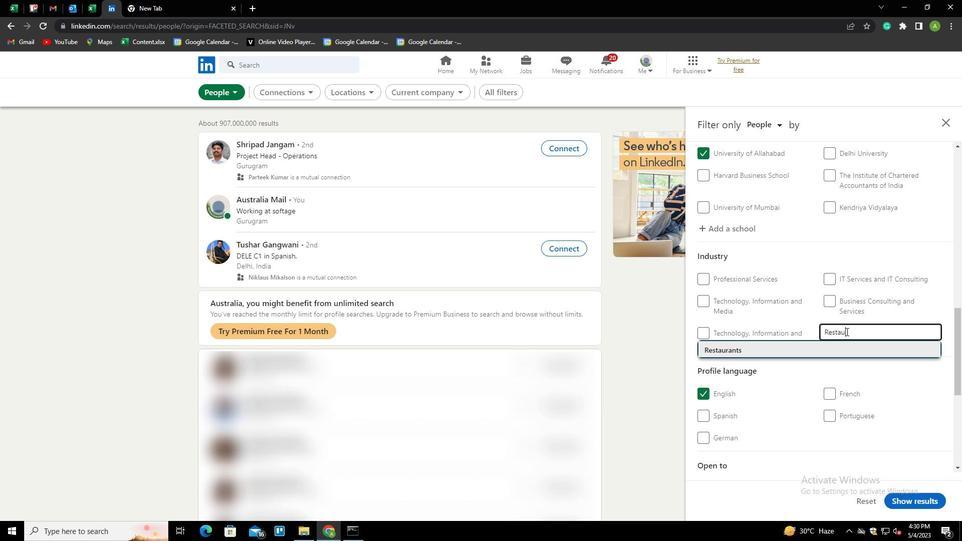 
Action: Mouse scrolled (846, 331) with delta (0, 0)
Screenshot: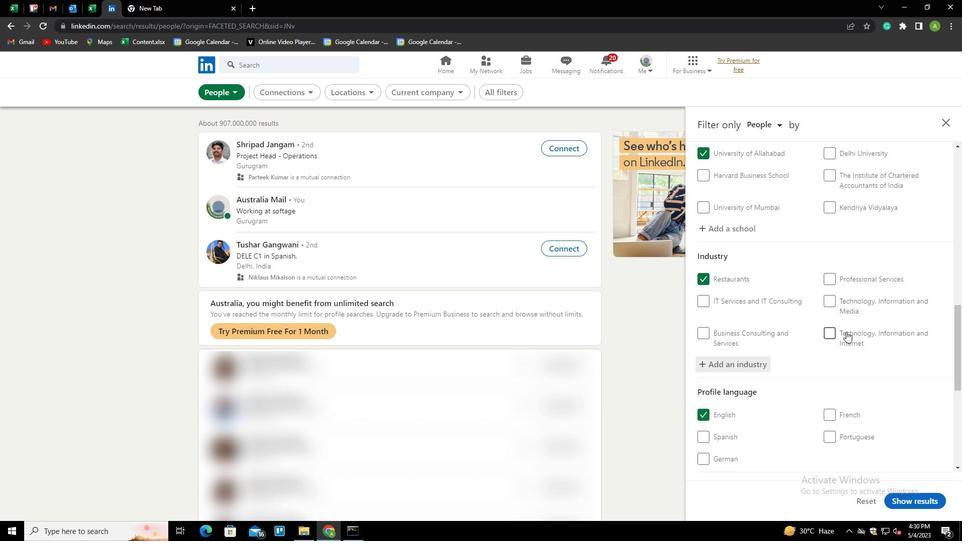 
Action: Mouse scrolled (846, 331) with delta (0, 0)
Screenshot: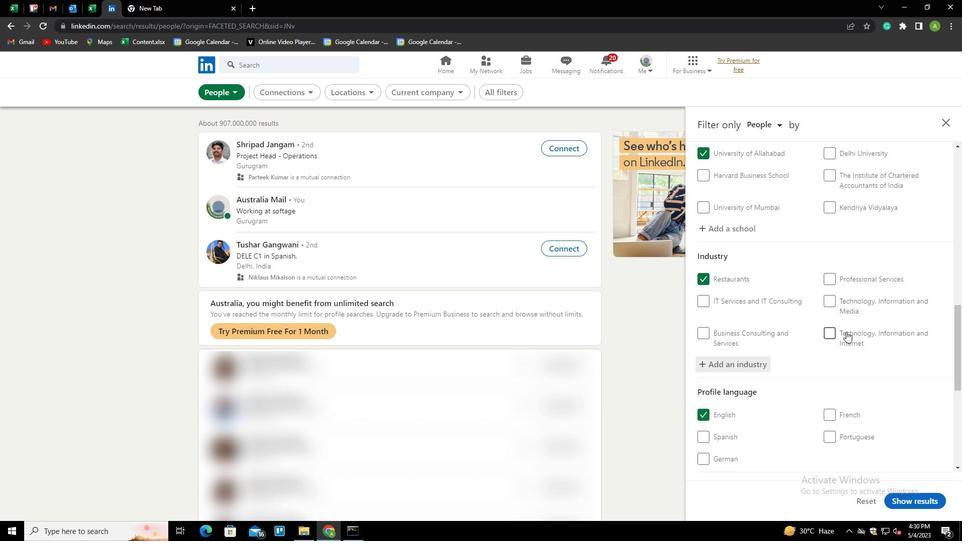 
Action: Mouse scrolled (846, 331) with delta (0, 0)
Screenshot: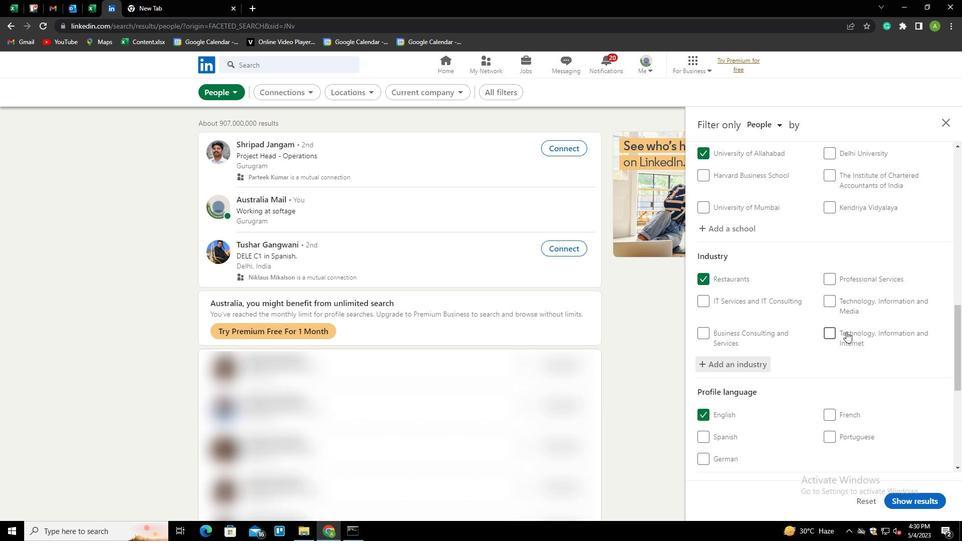 
Action: Mouse scrolled (846, 331) with delta (0, 0)
Screenshot: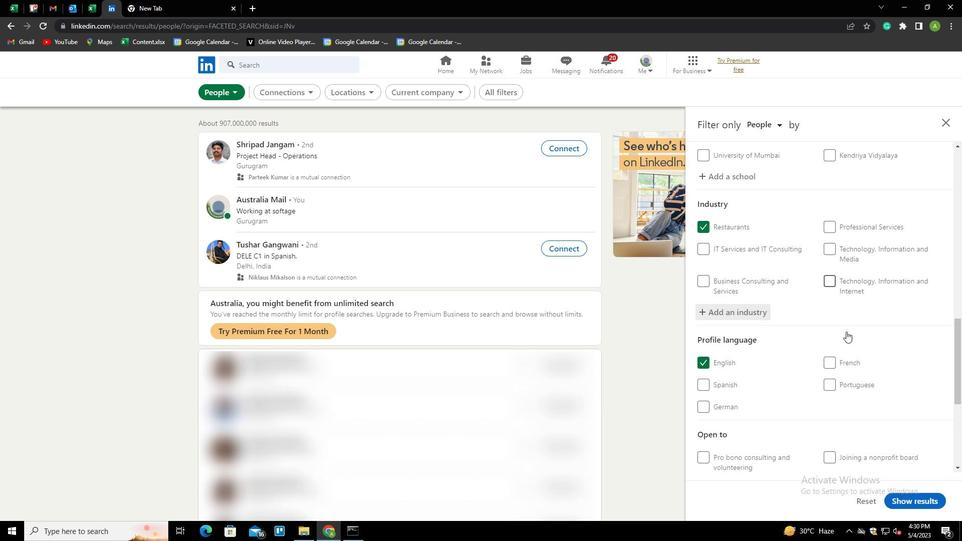 
Action: Mouse scrolled (846, 331) with delta (0, 0)
Screenshot: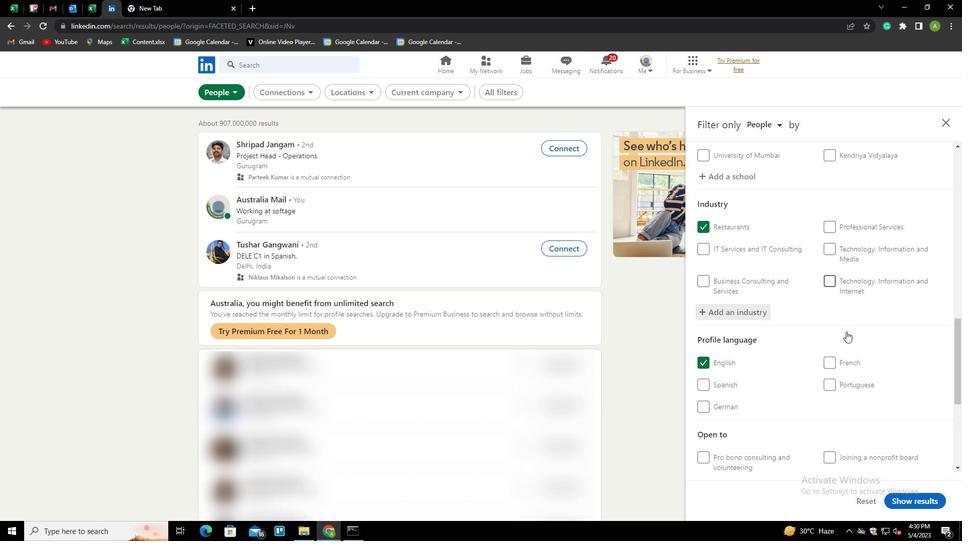
Action: Mouse moved to (853, 367)
Screenshot: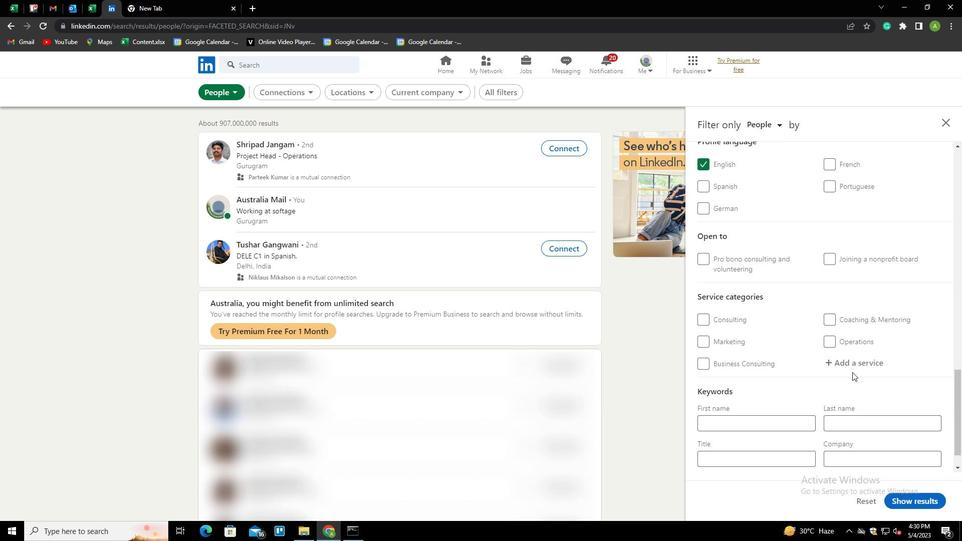
Action: Mouse pressed left at (853, 367)
Screenshot: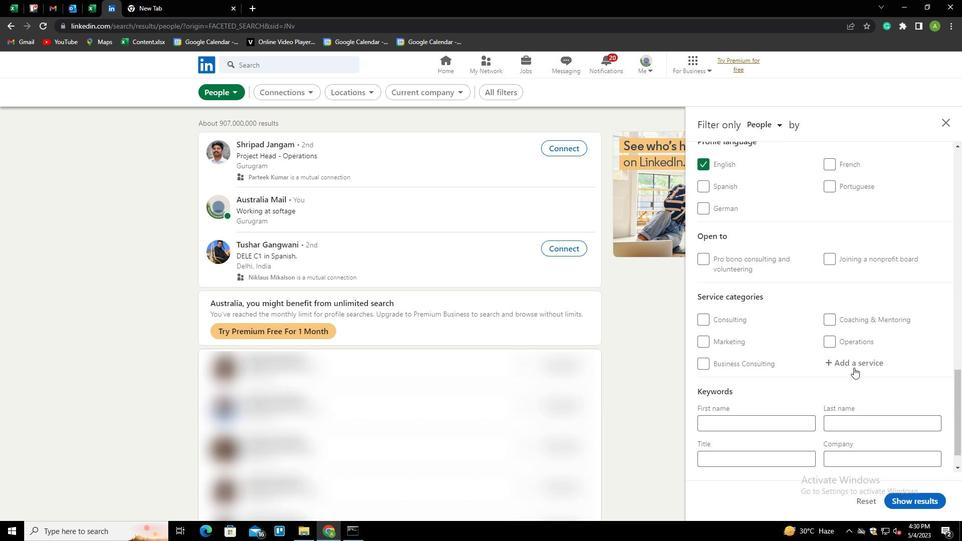 
Action: Key pressed <Key.shift><Key.shift><Key.shift><Key.shift>
Screenshot: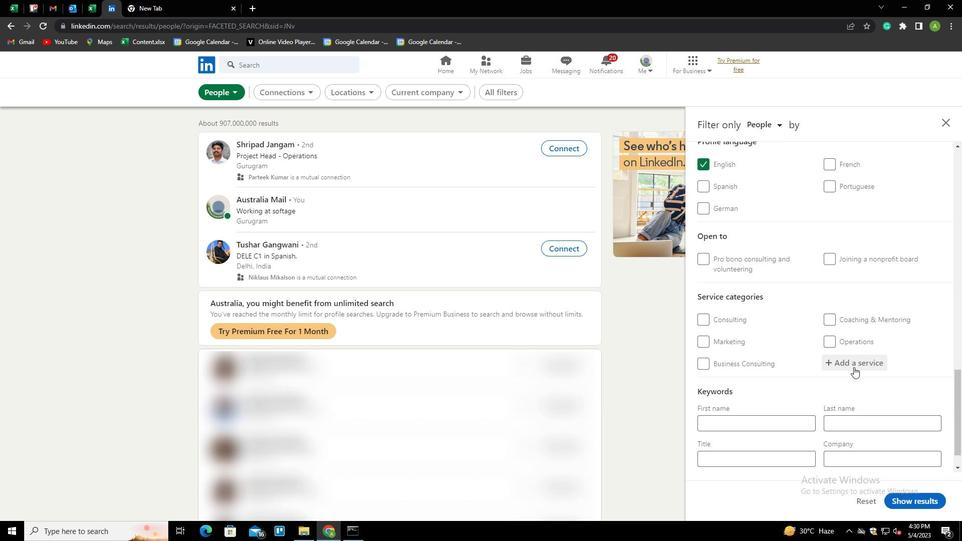 
Action: Mouse moved to (853, 363)
Screenshot: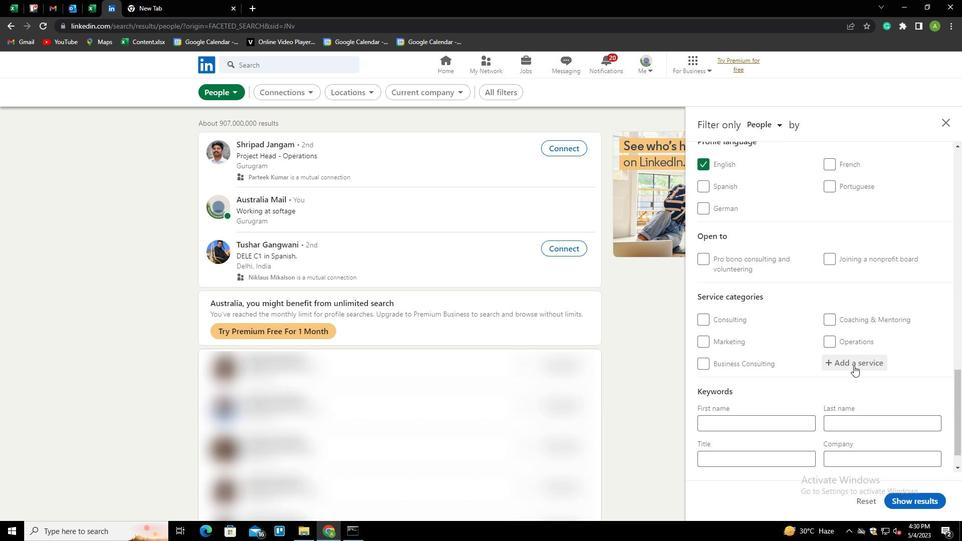 
Action: Mouse pressed left at (853, 363)
Screenshot: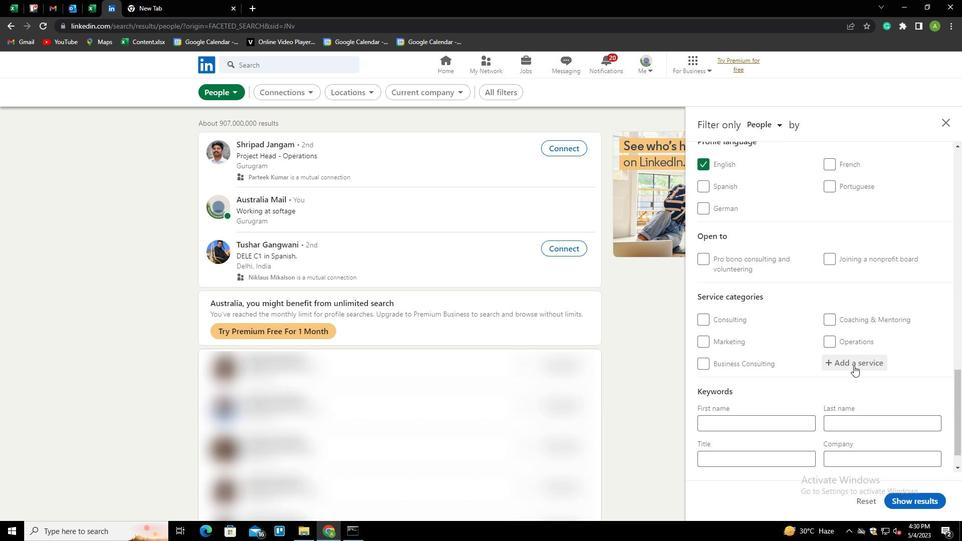 
Action: Key pressed <Key.shift>
Screenshot: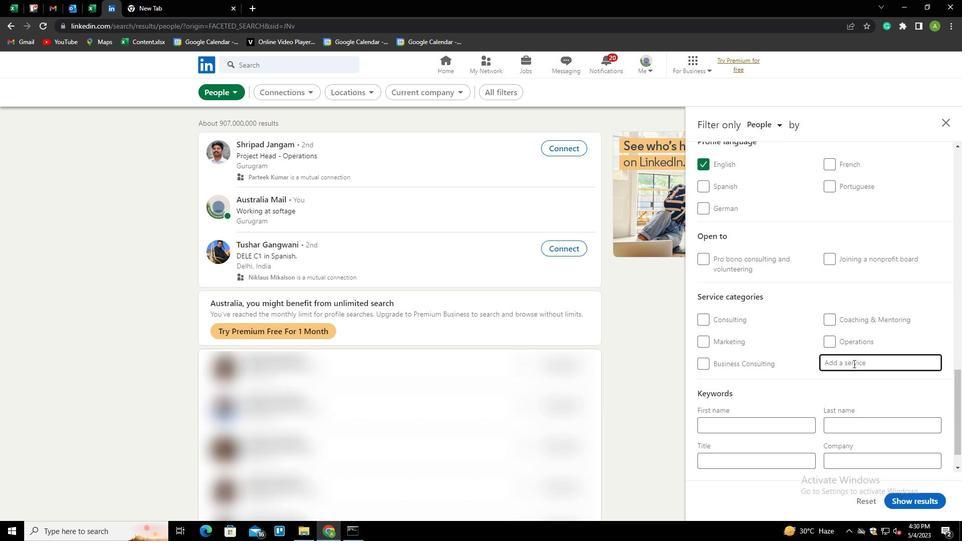 
Action: Mouse moved to (851, 363)
Screenshot: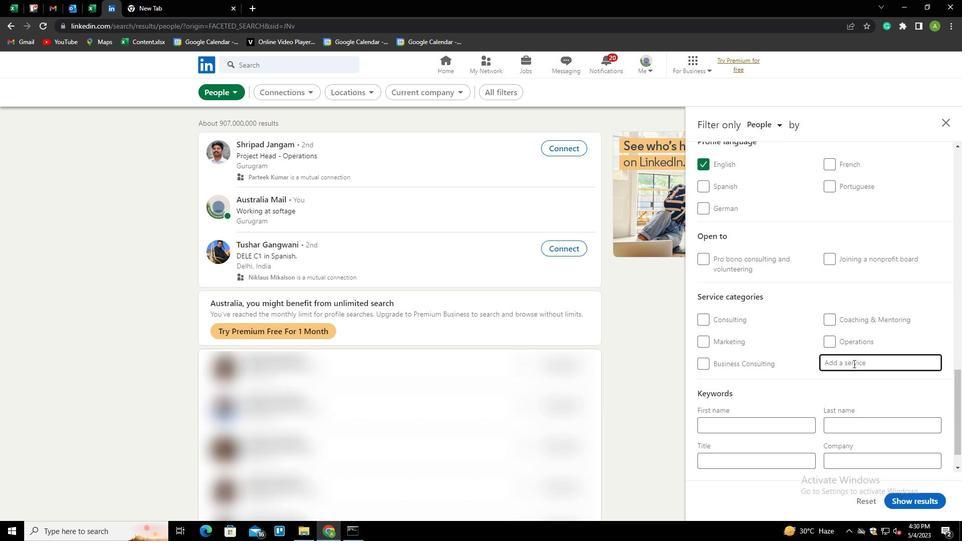 
Action: Key pressed S
Screenshot: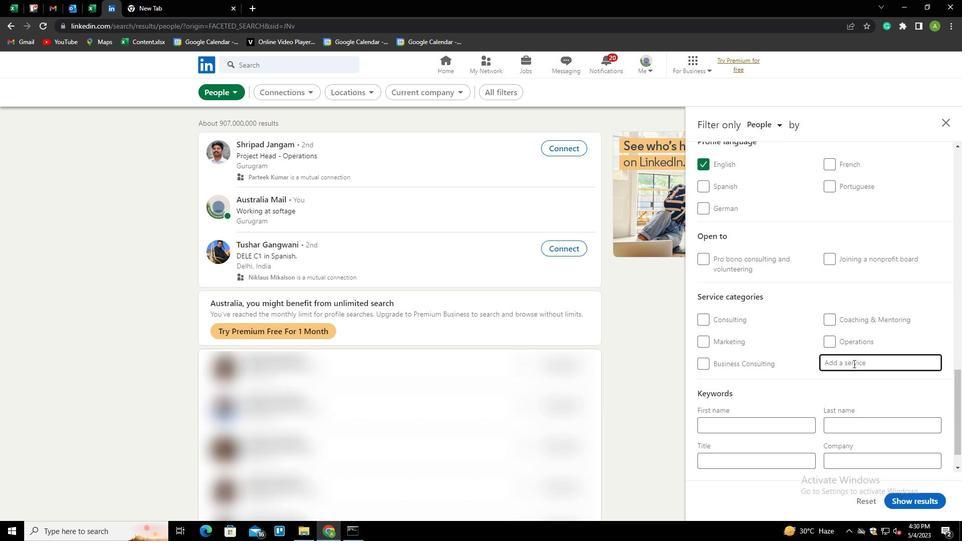 
Action: Mouse moved to (850, 363)
Screenshot: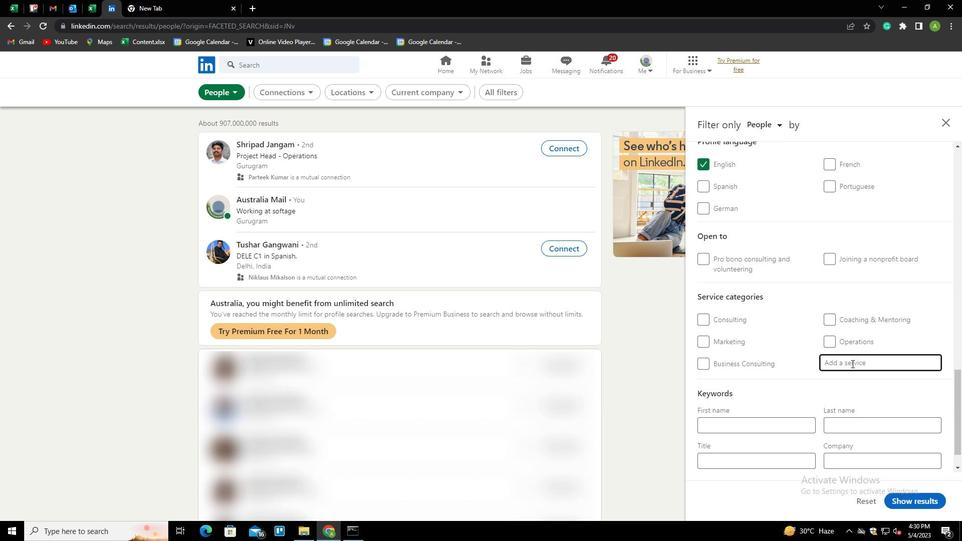 
Action: Key pressed UPPORT<Key.shift><Key.shift><Key.shift>TECHNICAL
Screenshot: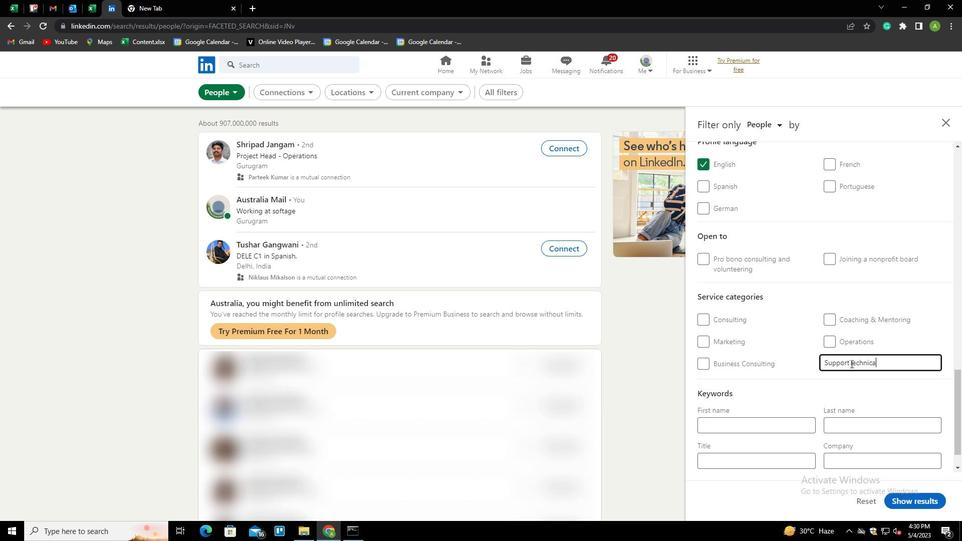 
Action: Mouse scrolled (850, 363) with delta (0, 0)
Screenshot: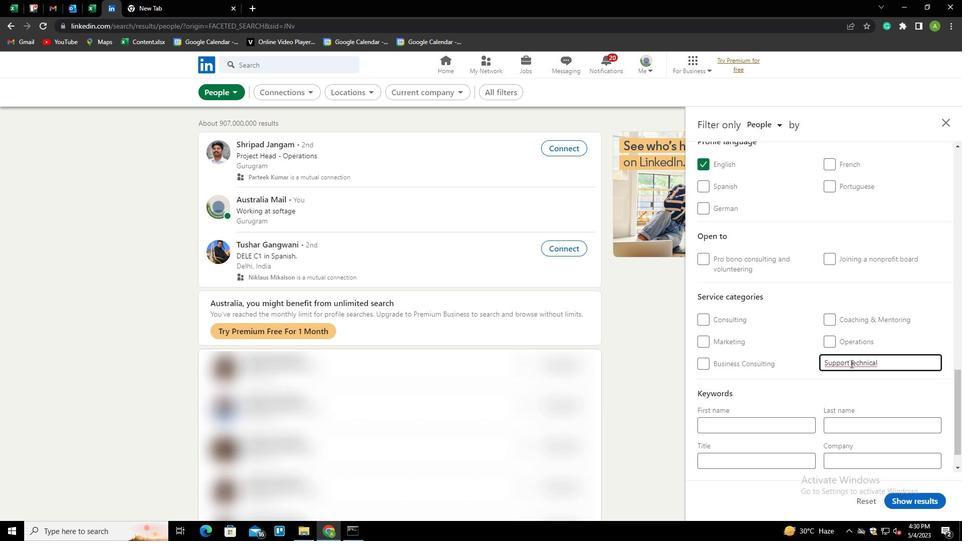 
Action: Mouse scrolled (850, 363) with delta (0, 0)
Screenshot: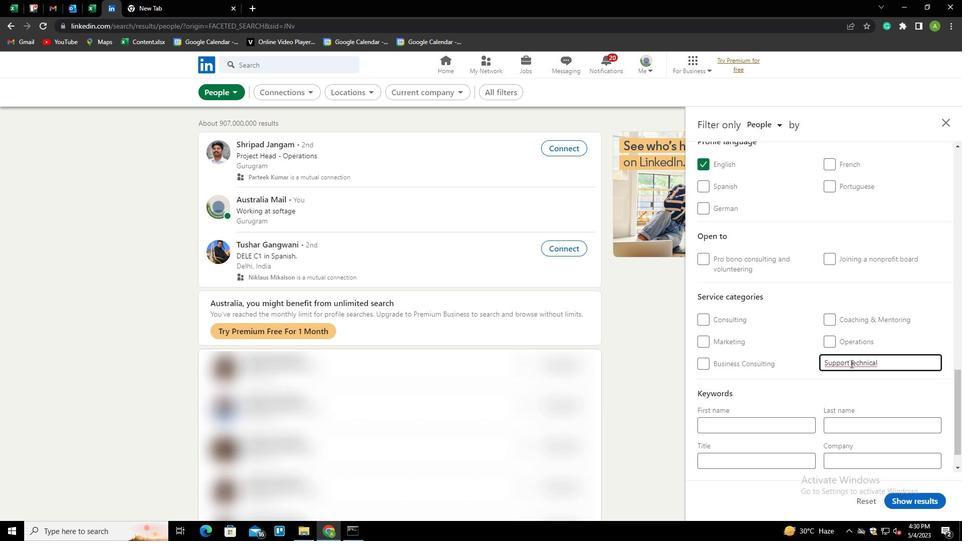 
Action: Mouse moved to (794, 428)
Screenshot: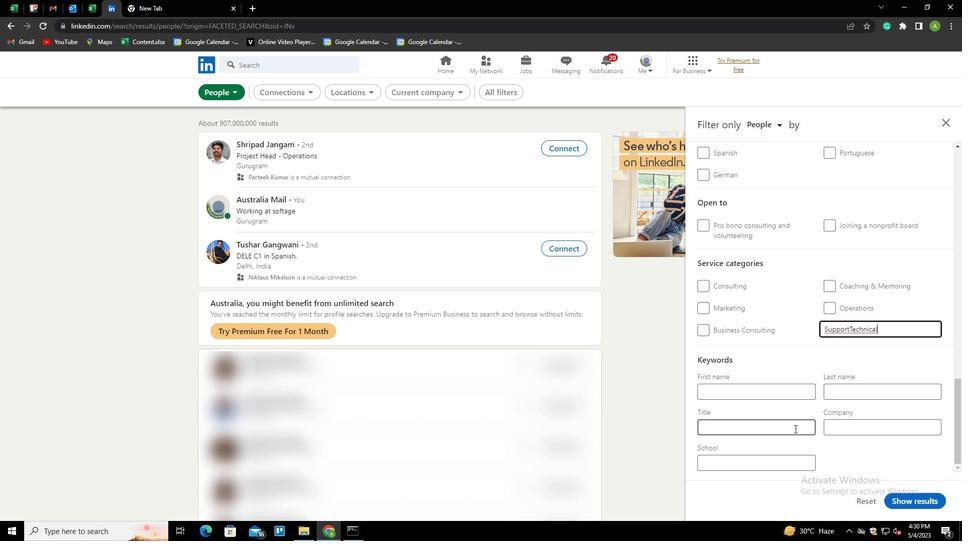 
Action: Mouse pressed left at (794, 428)
Screenshot: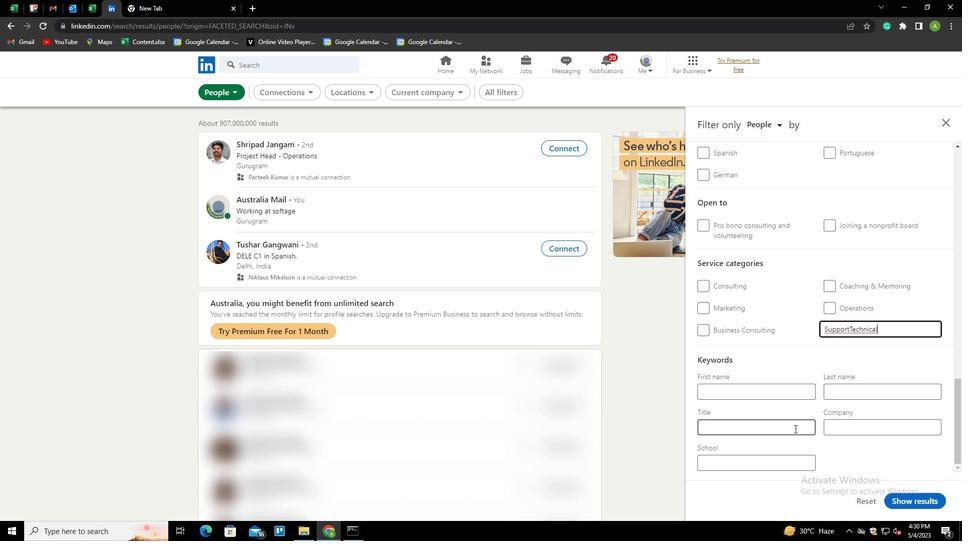 
Action: Key pressed <Key.shift>NUCLEAR<Key.space><Key.shift>ENGINEER
Screenshot: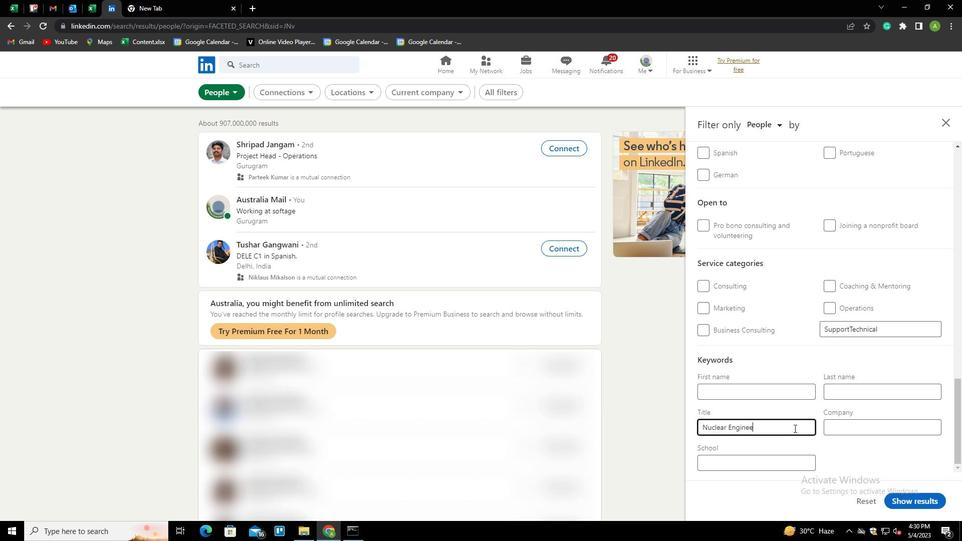 
Action: Mouse moved to (907, 498)
Screenshot: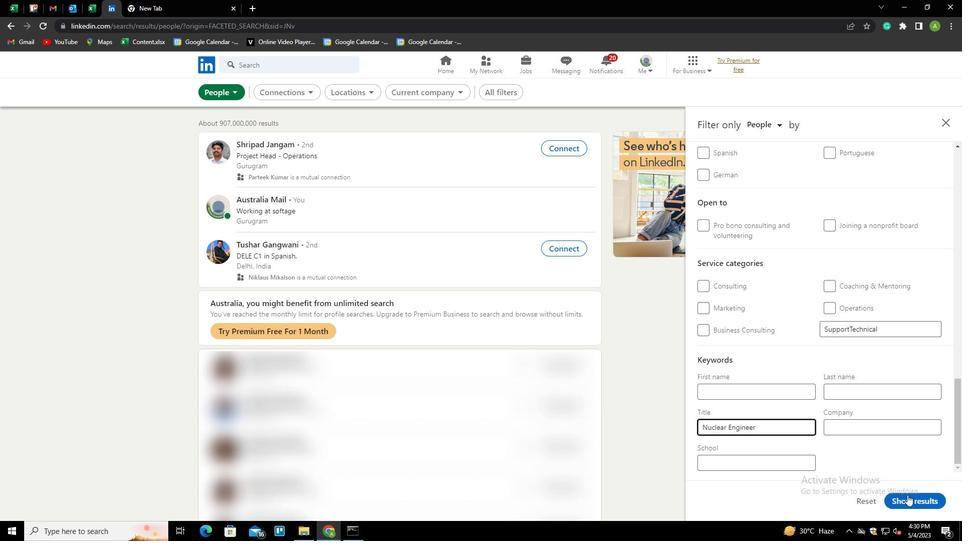 
Action: Mouse pressed left at (907, 498)
Screenshot: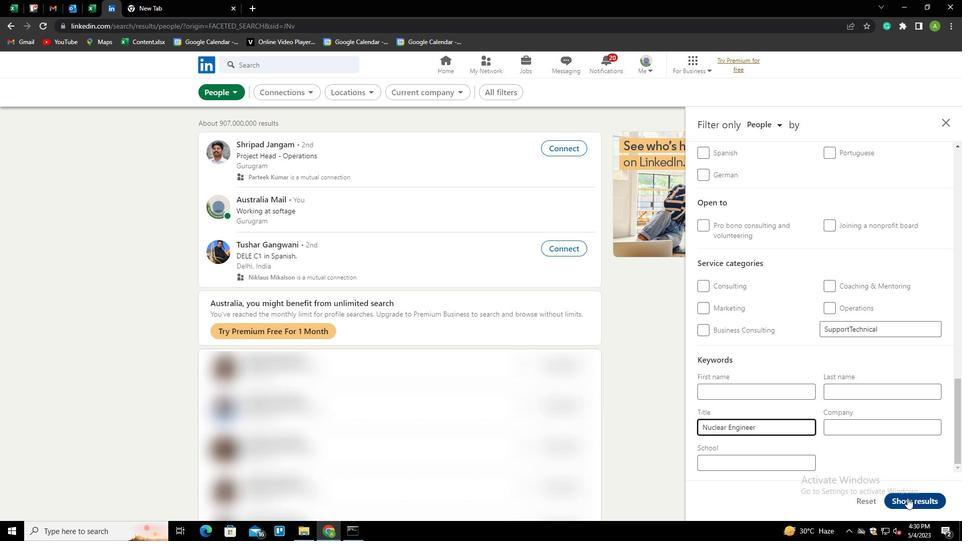 
Action: Mouse moved to (850, 408)
Screenshot: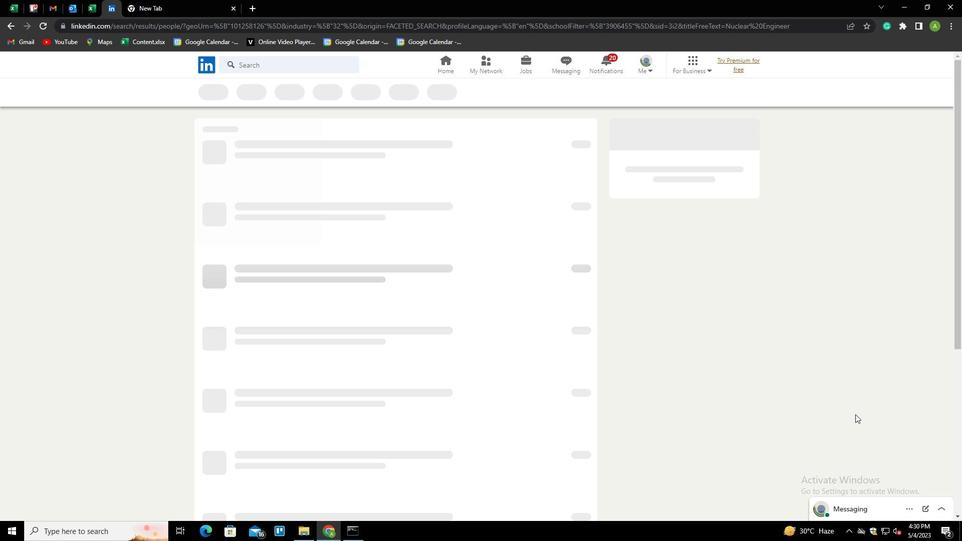 
